 Task: Check the sale-to-list ratio of den in the last 1 year.
Action: Mouse moved to (1076, 243)
Screenshot: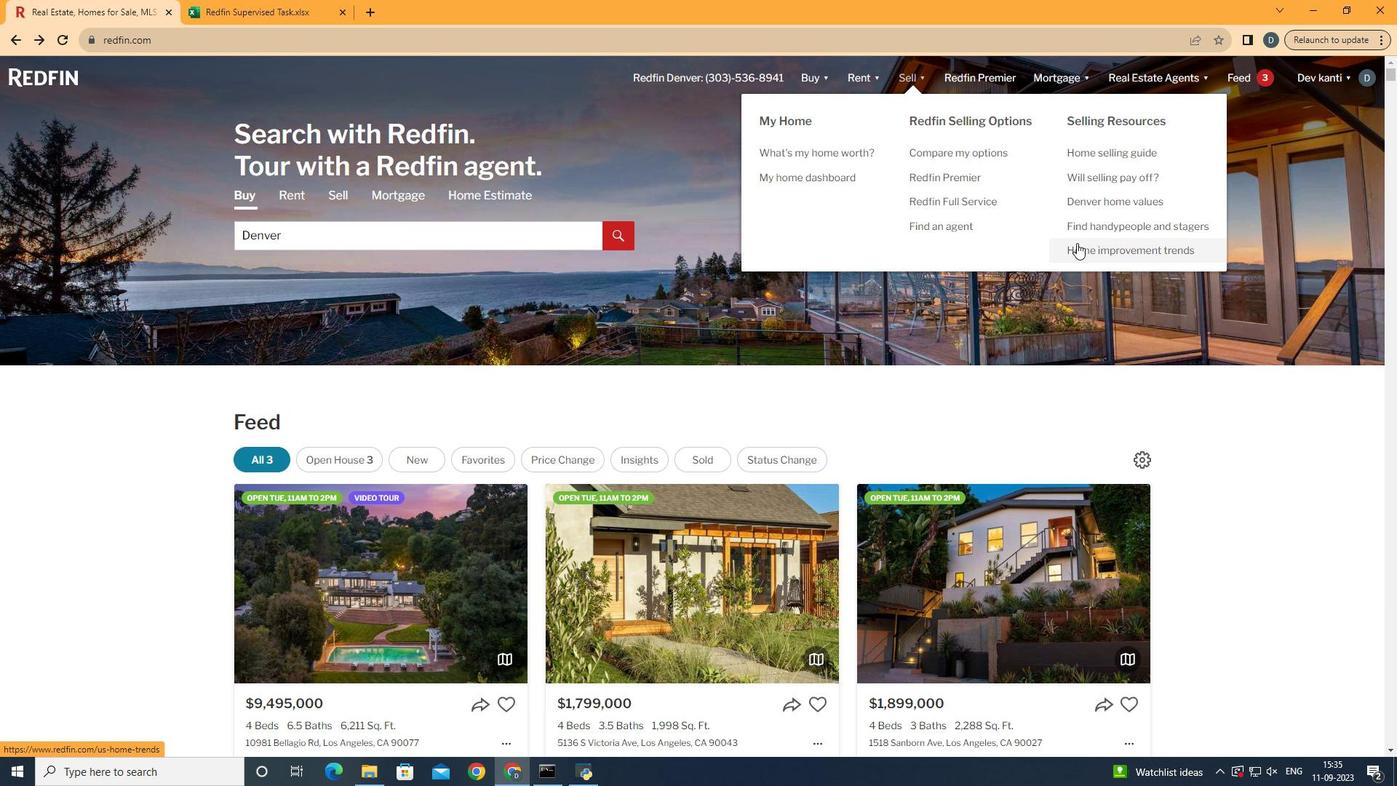 
Action: Mouse pressed left at (1076, 243)
Screenshot: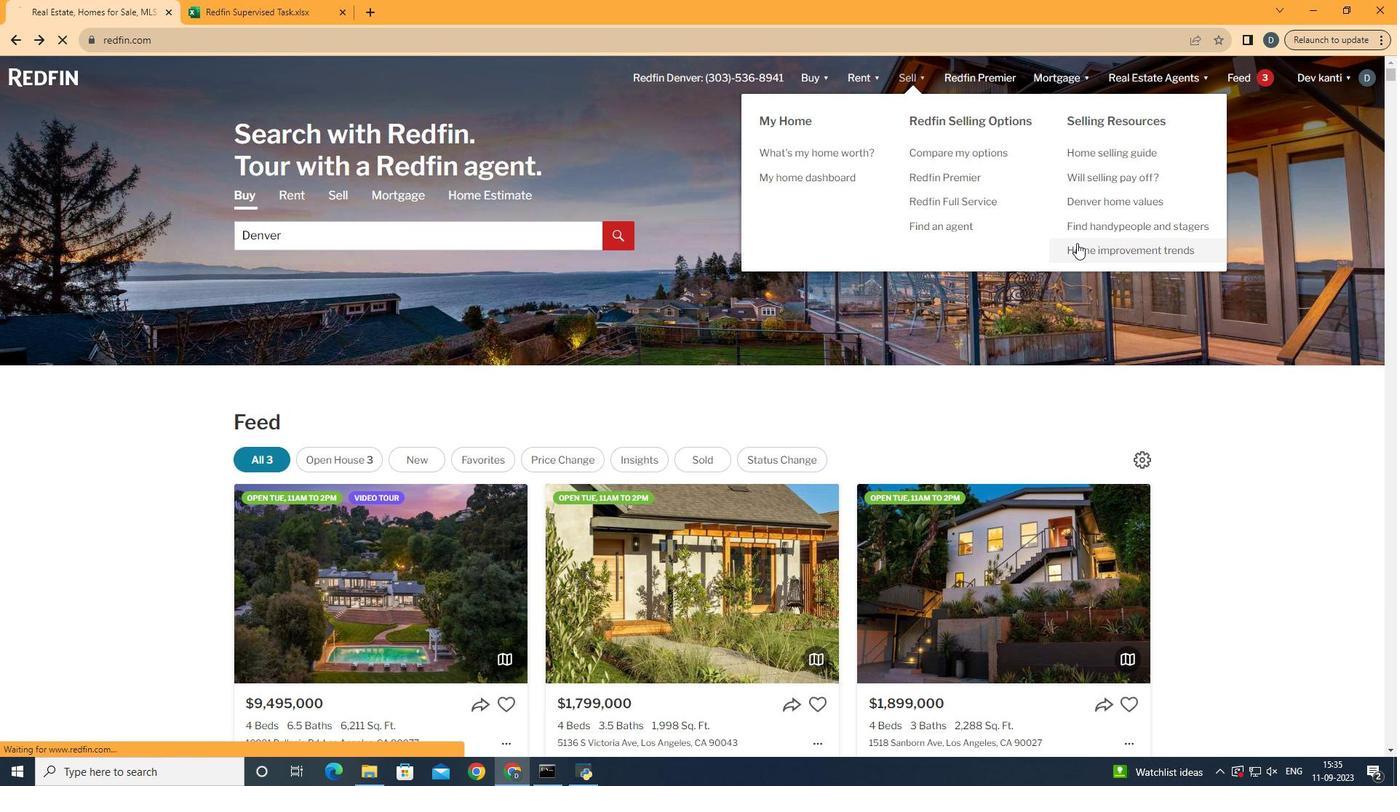 
Action: Mouse moved to (341, 271)
Screenshot: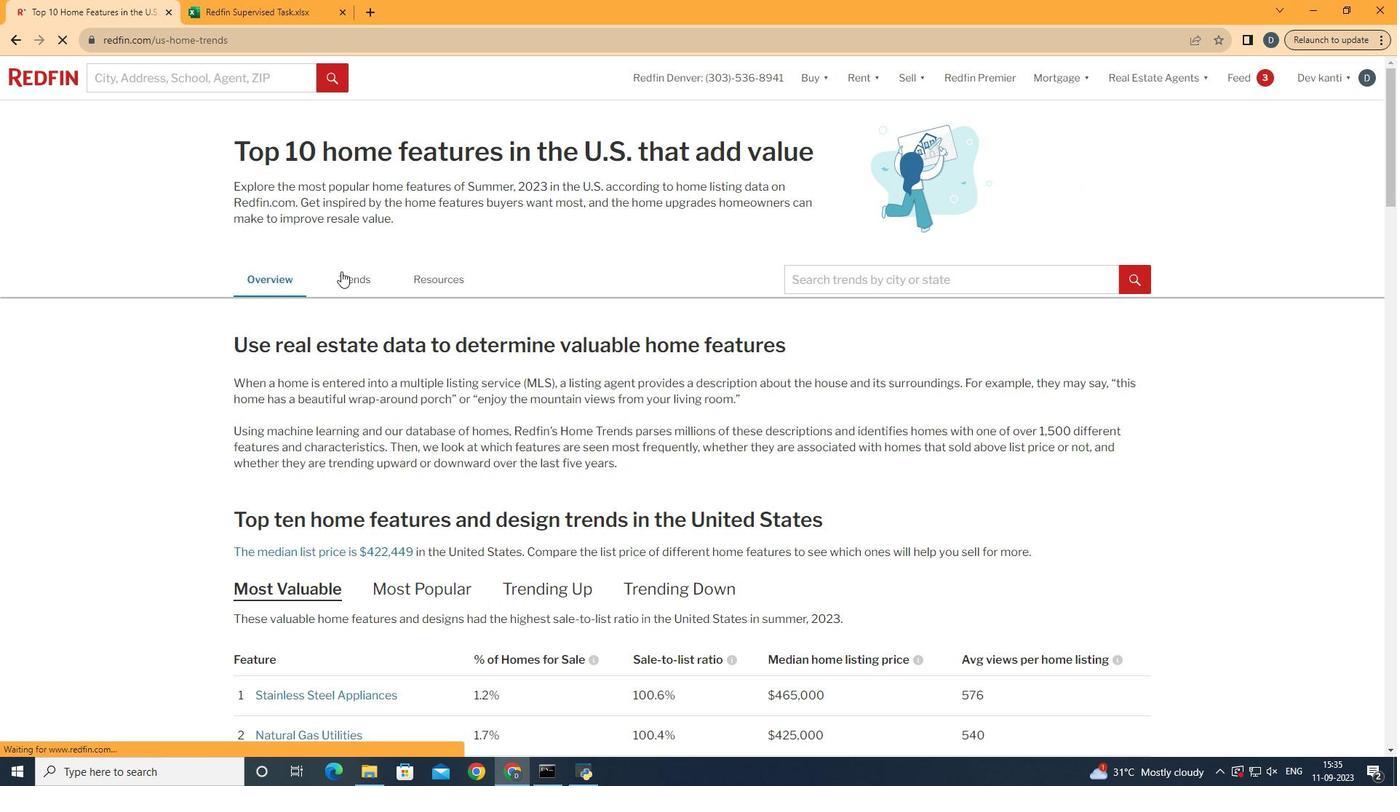 
Action: Mouse pressed left at (341, 271)
Screenshot: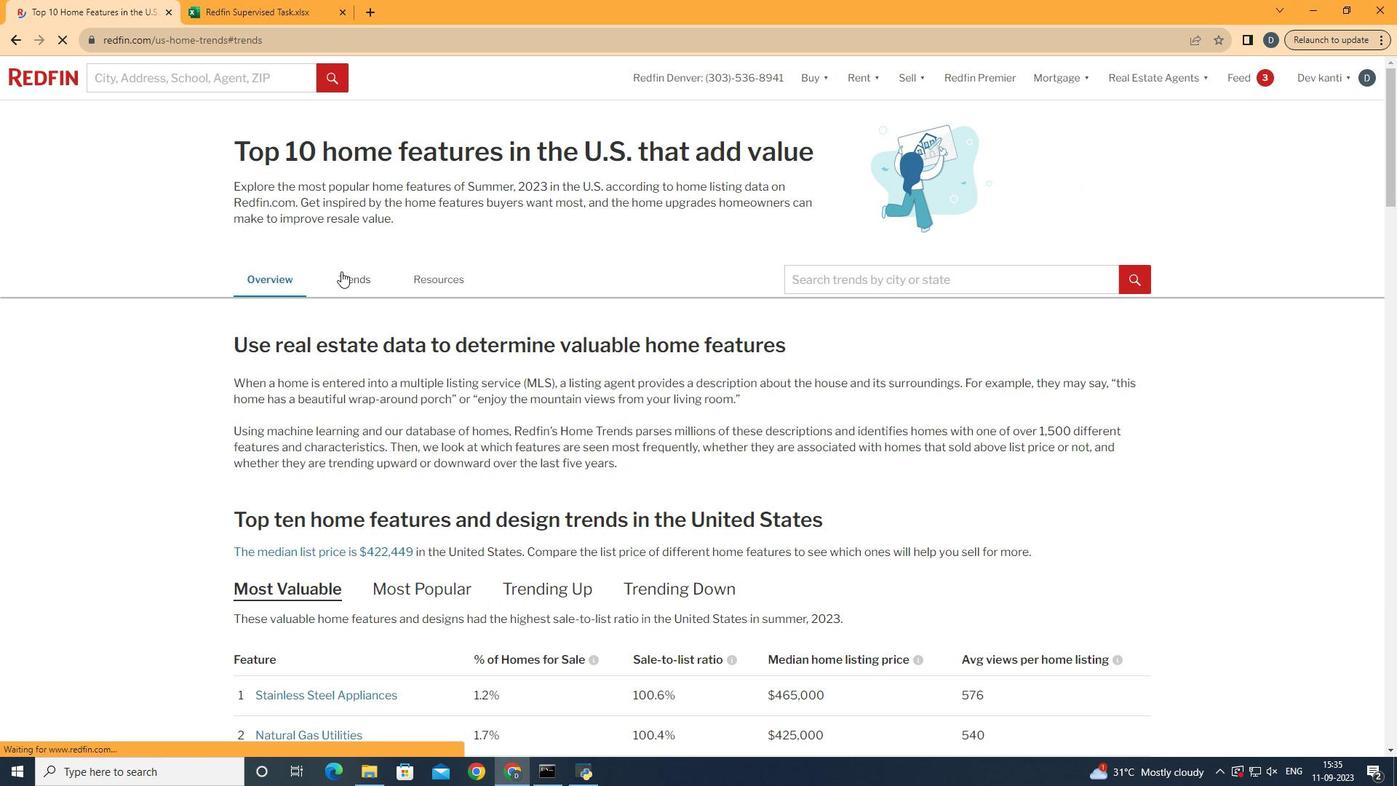 
Action: Mouse moved to (465, 347)
Screenshot: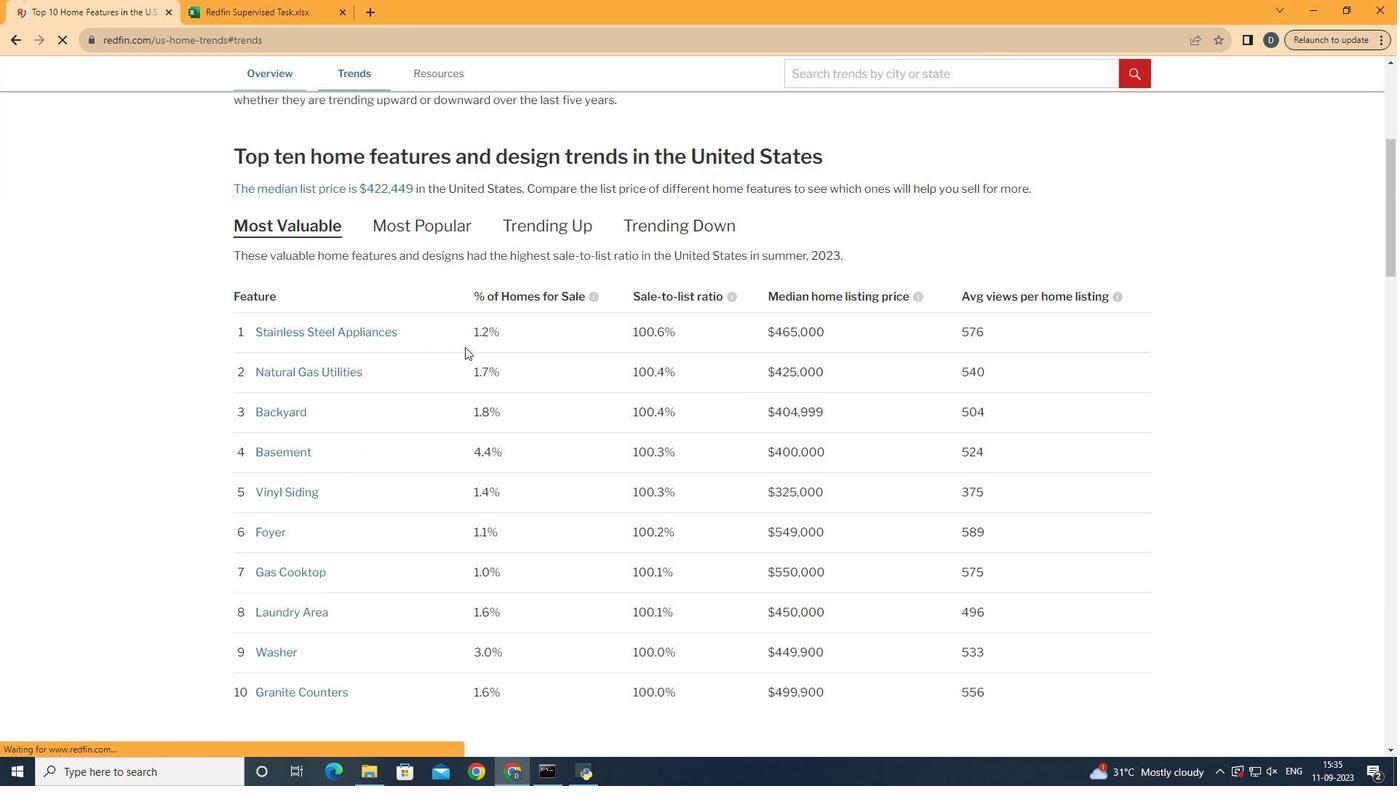 
Action: Mouse scrolled (465, 346) with delta (0, 0)
Screenshot: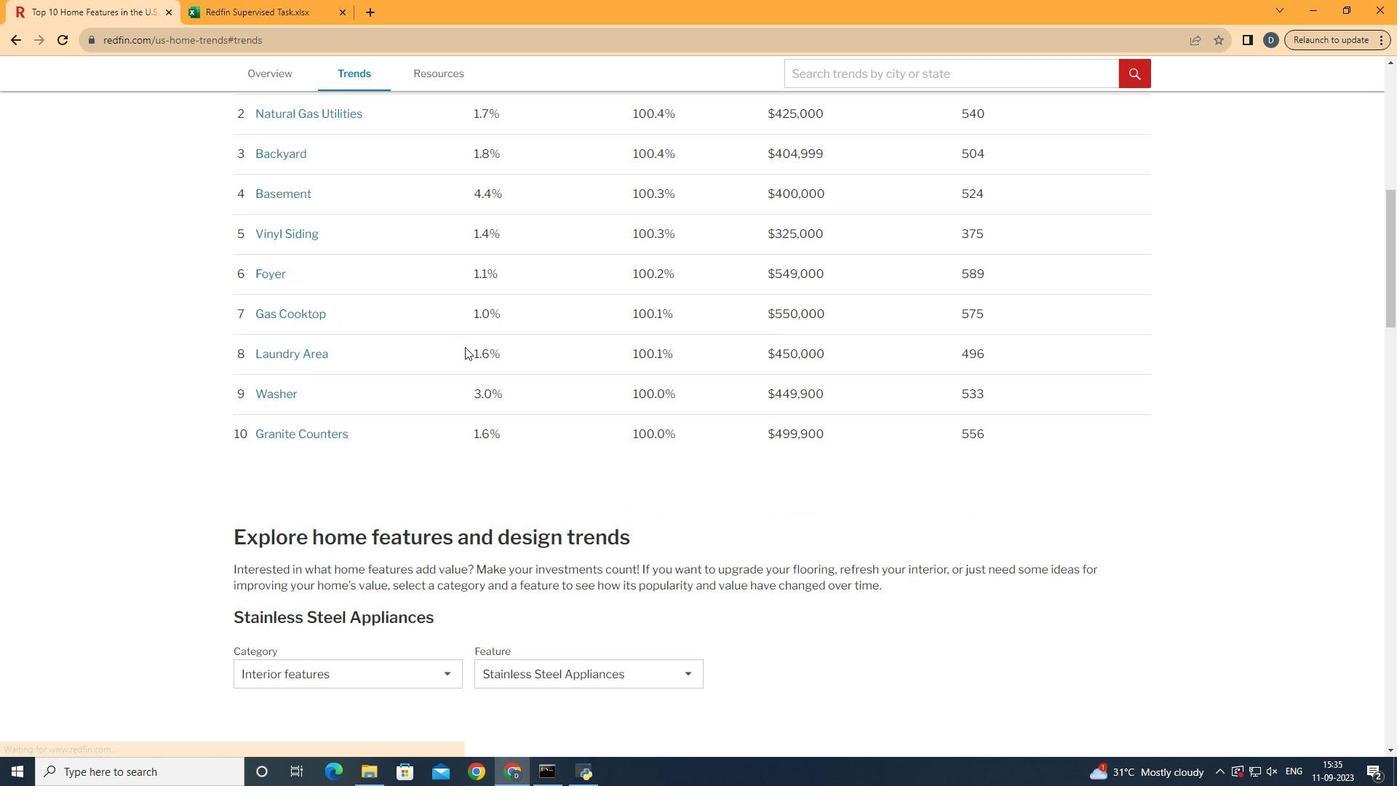 
Action: Mouse scrolled (465, 346) with delta (0, 0)
Screenshot: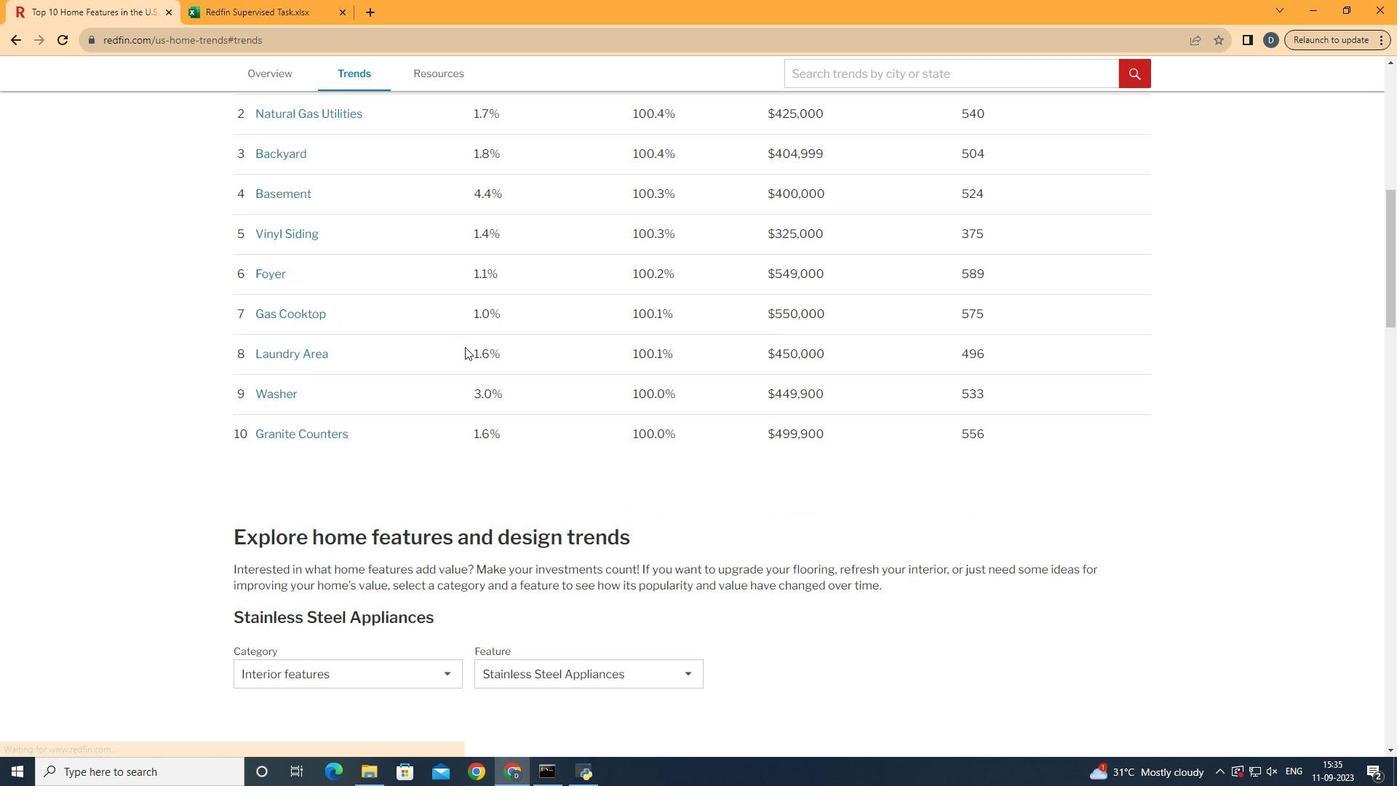 
Action: Mouse scrolled (465, 346) with delta (0, 0)
Screenshot: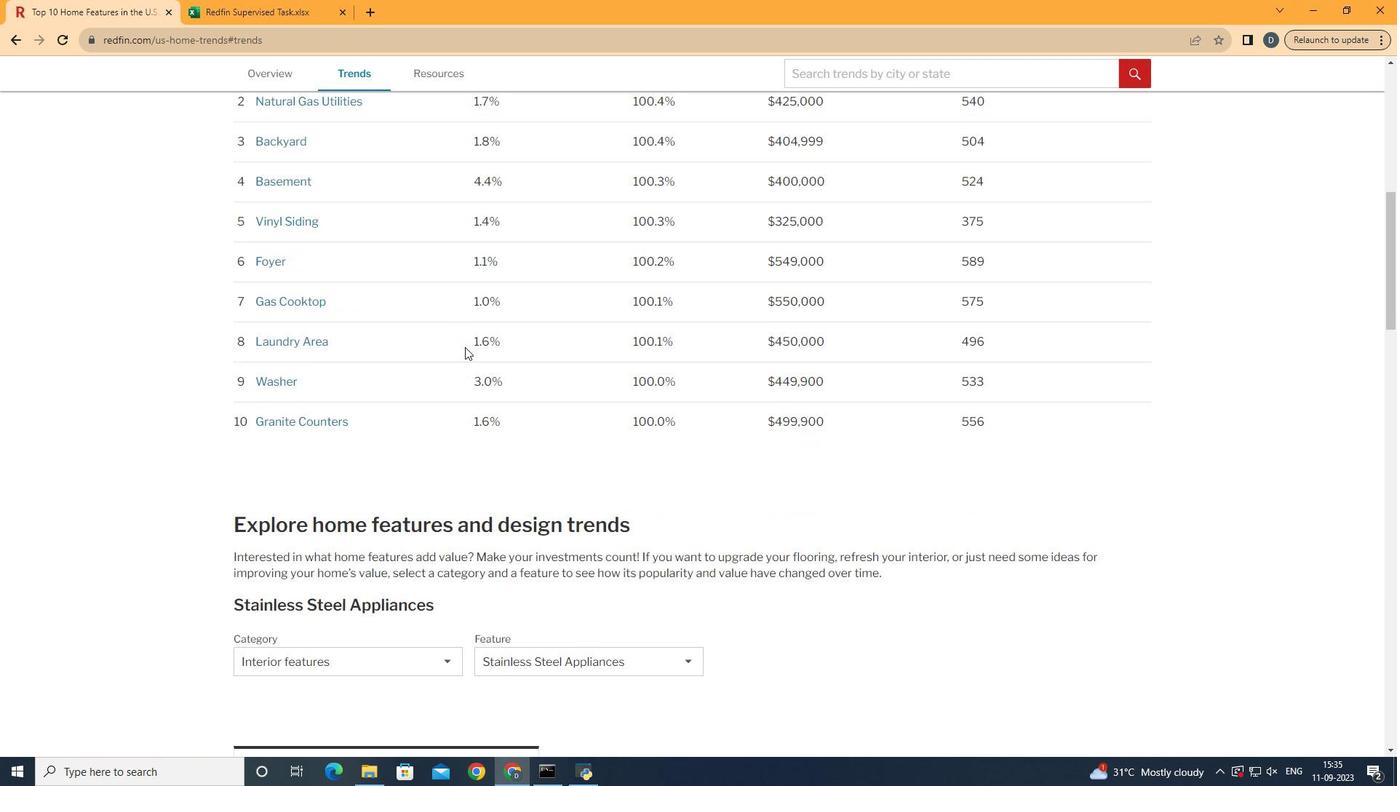 
Action: Mouse scrolled (465, 346) with delta (0, 0)
Screenshot: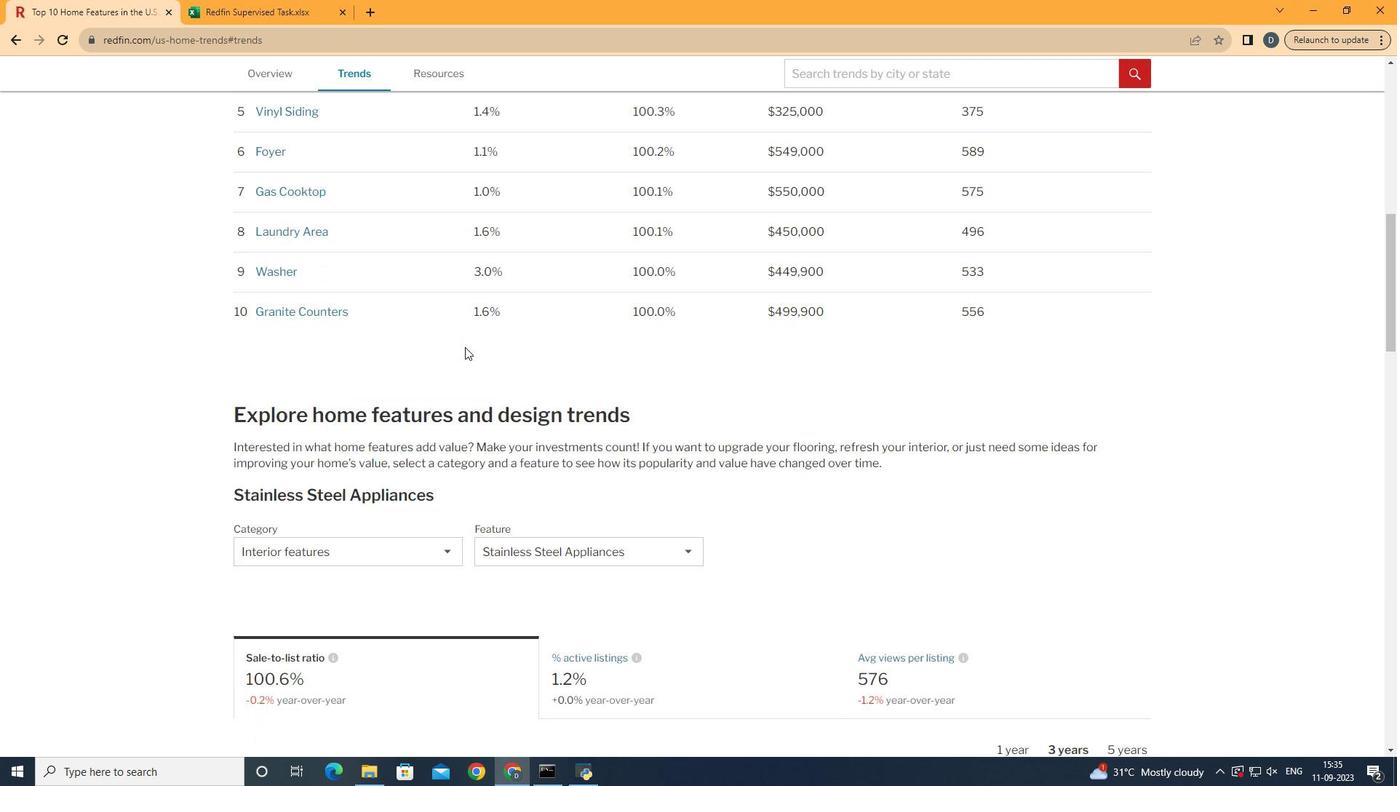 
Action: Mouse scrolled (465, 346) with delta (0, 0)
Screenshot: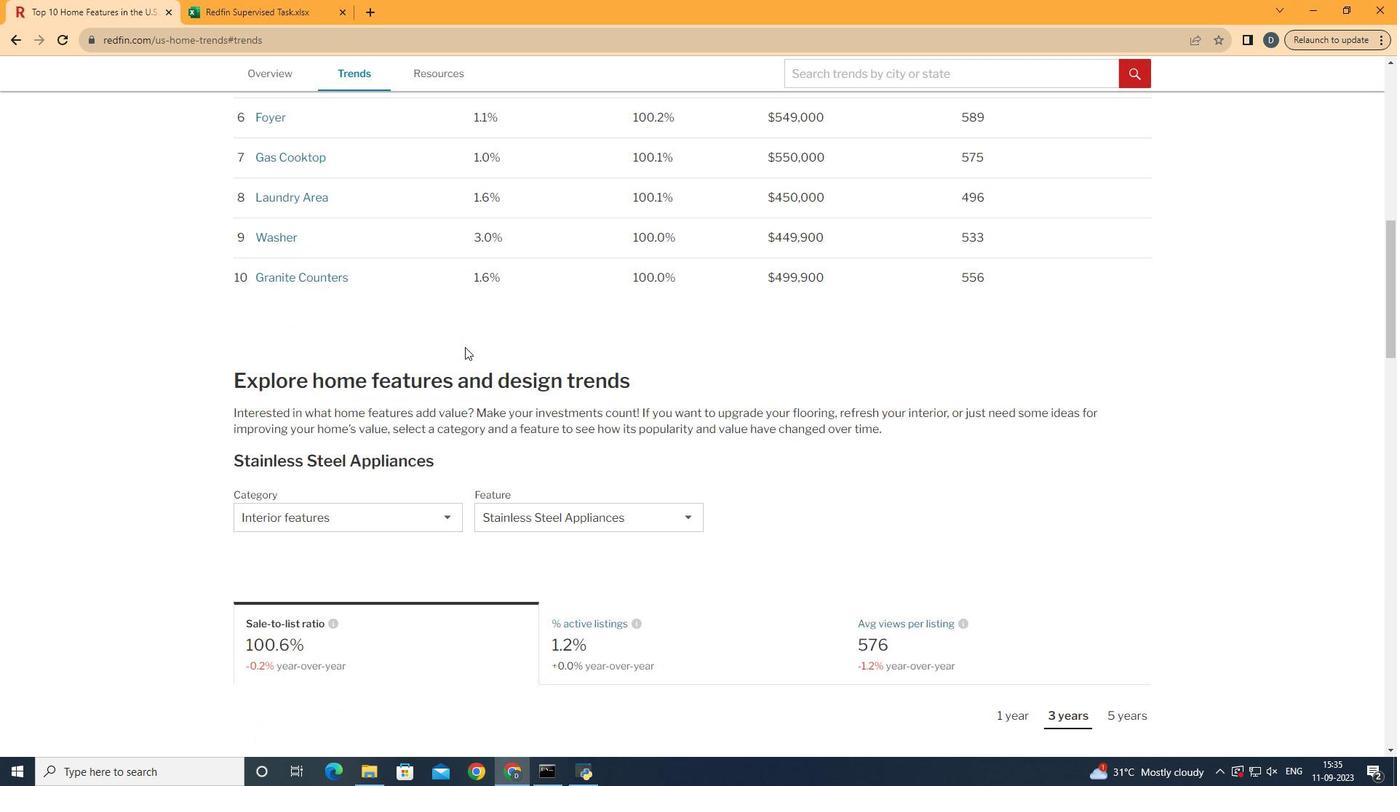 
Action: Mouse scrolled (465, 346) with delta (0, 0)
Screenshot: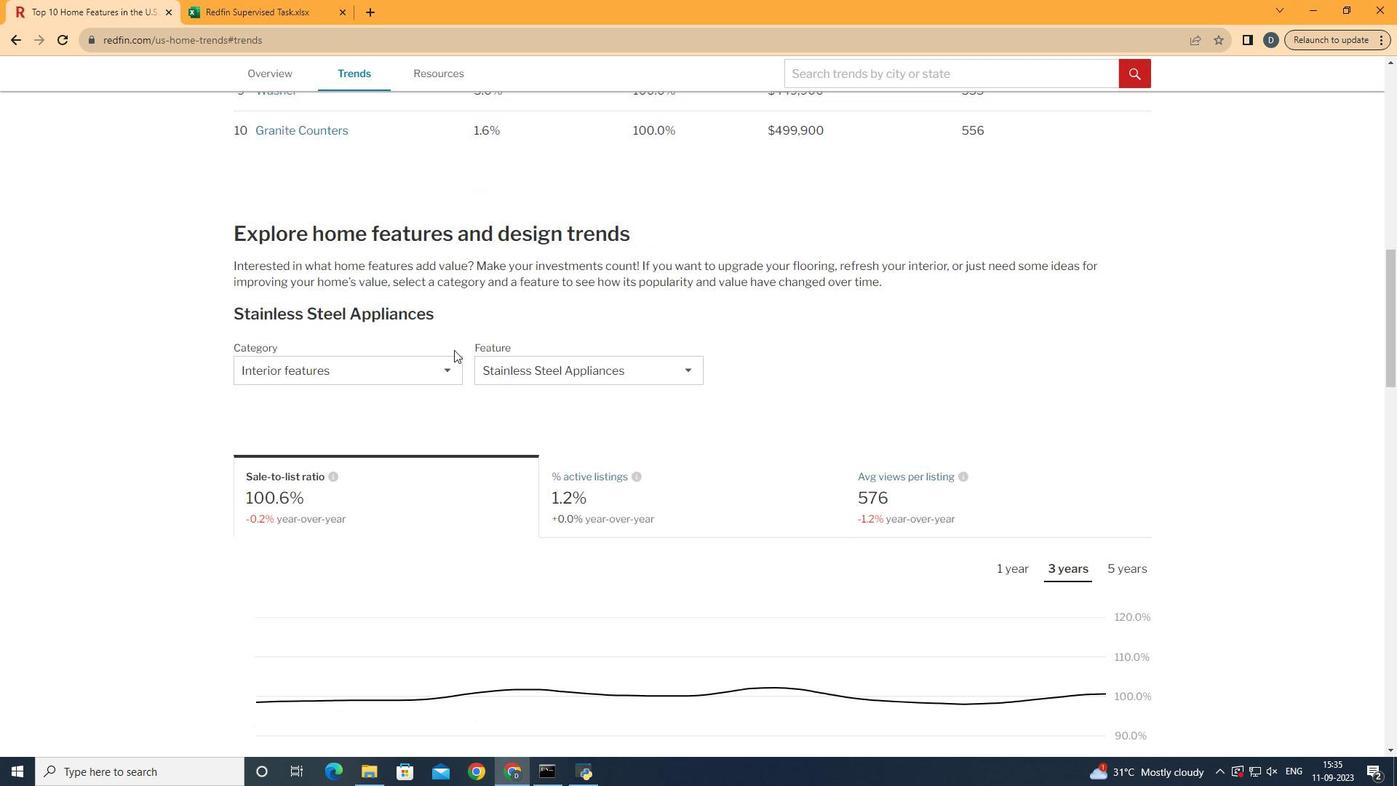 
Action: Mouse scrolled (465, 346) with delta (0, 0)
Screenshot: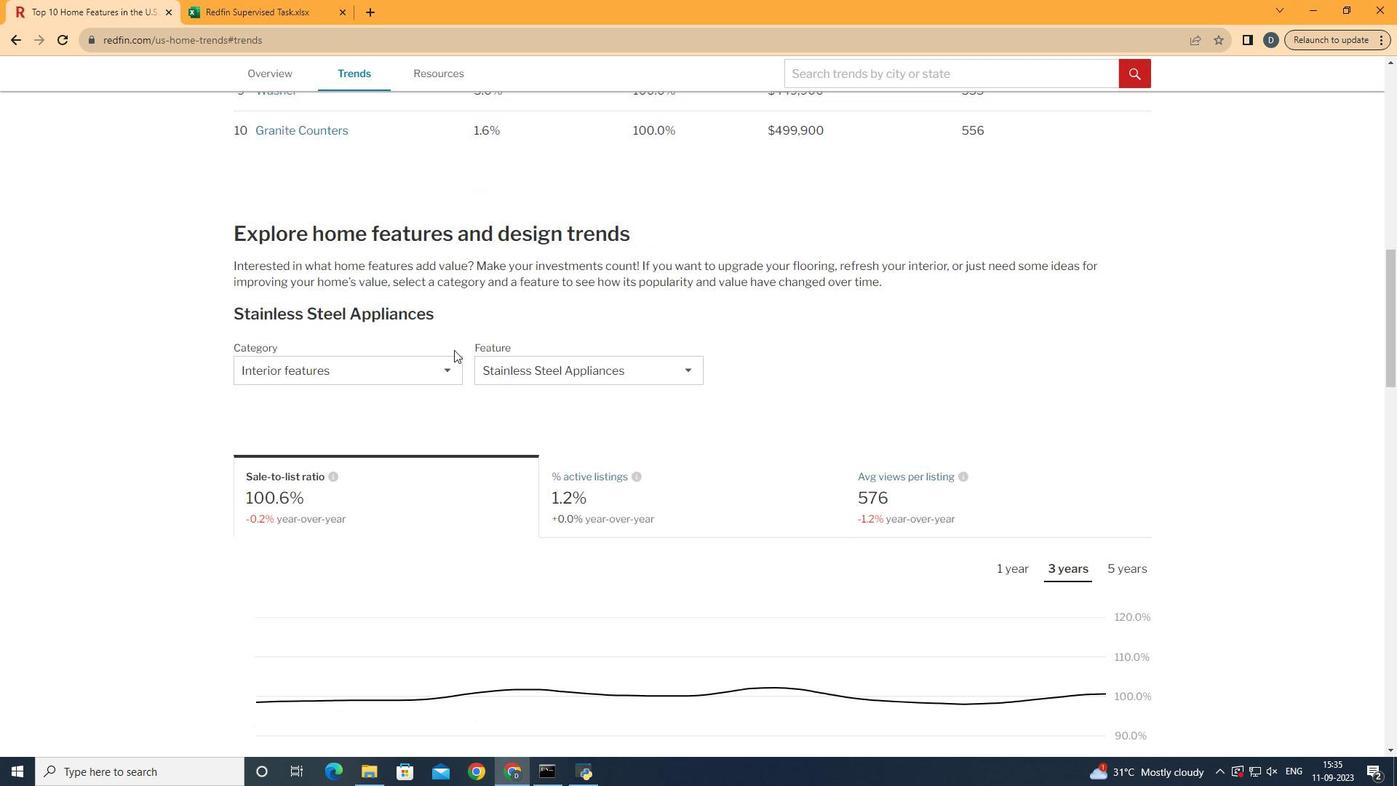 
Action: Mouse moved to (409, 376)
Screenshot: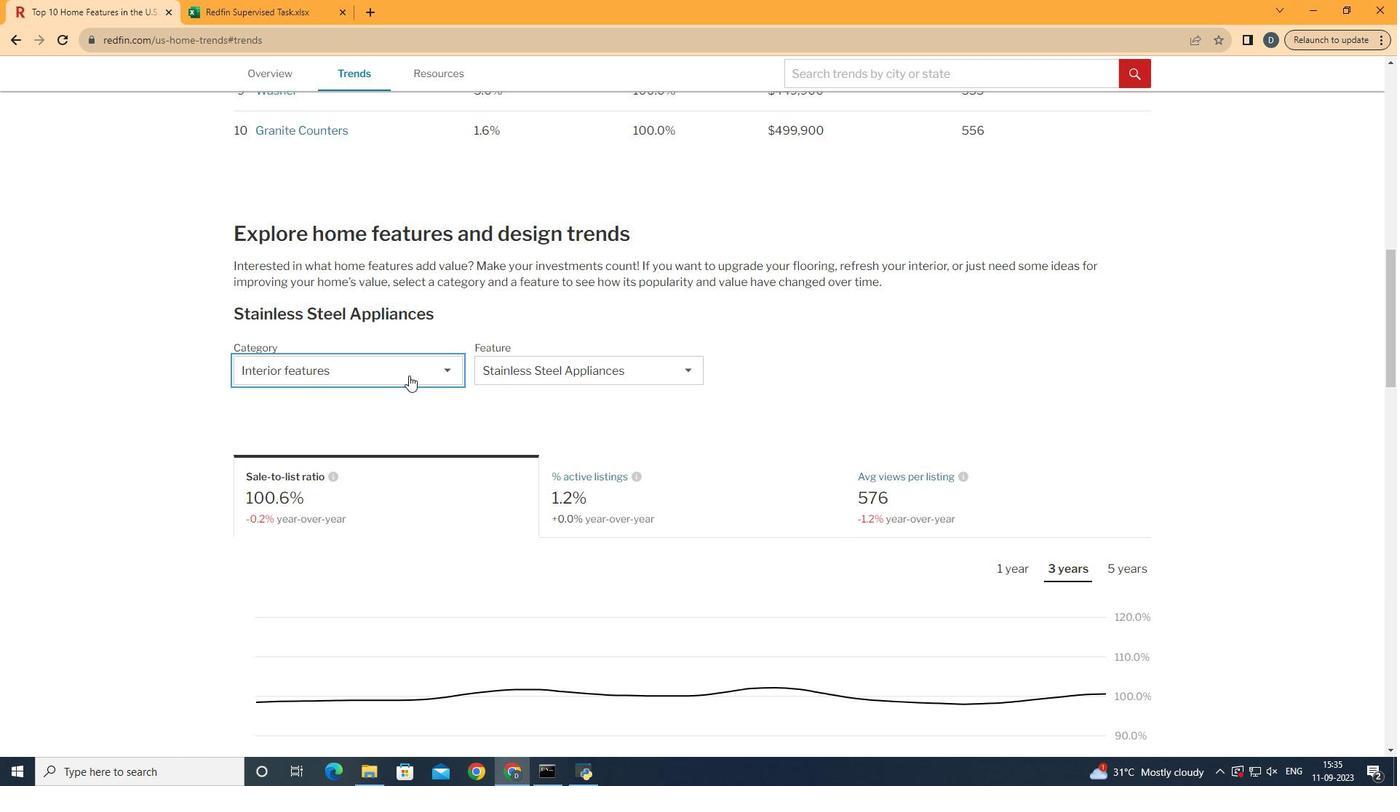 
Action: Mouse pressed left at (409, 376)
Screenshot: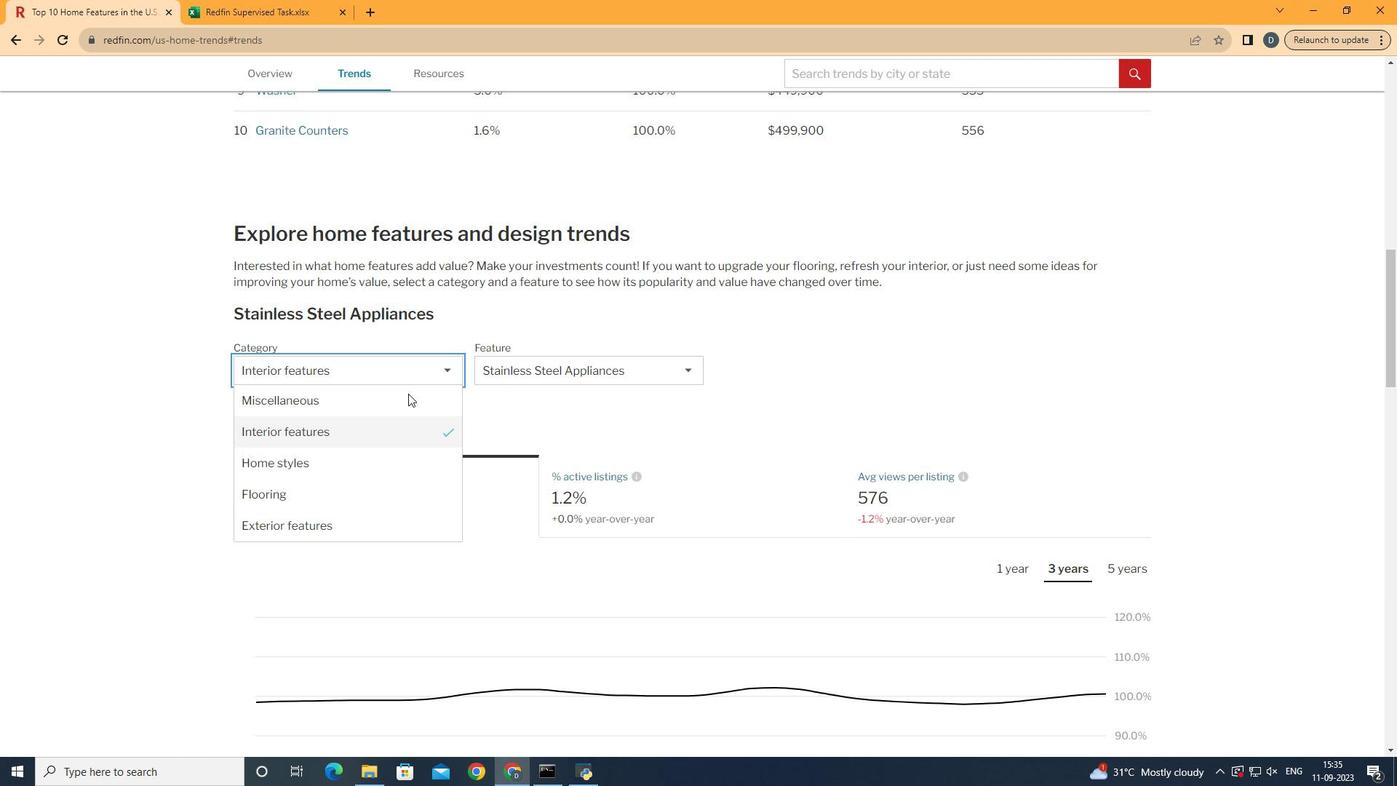 
Action: Mouse moved to (408, 421)
Screenshot: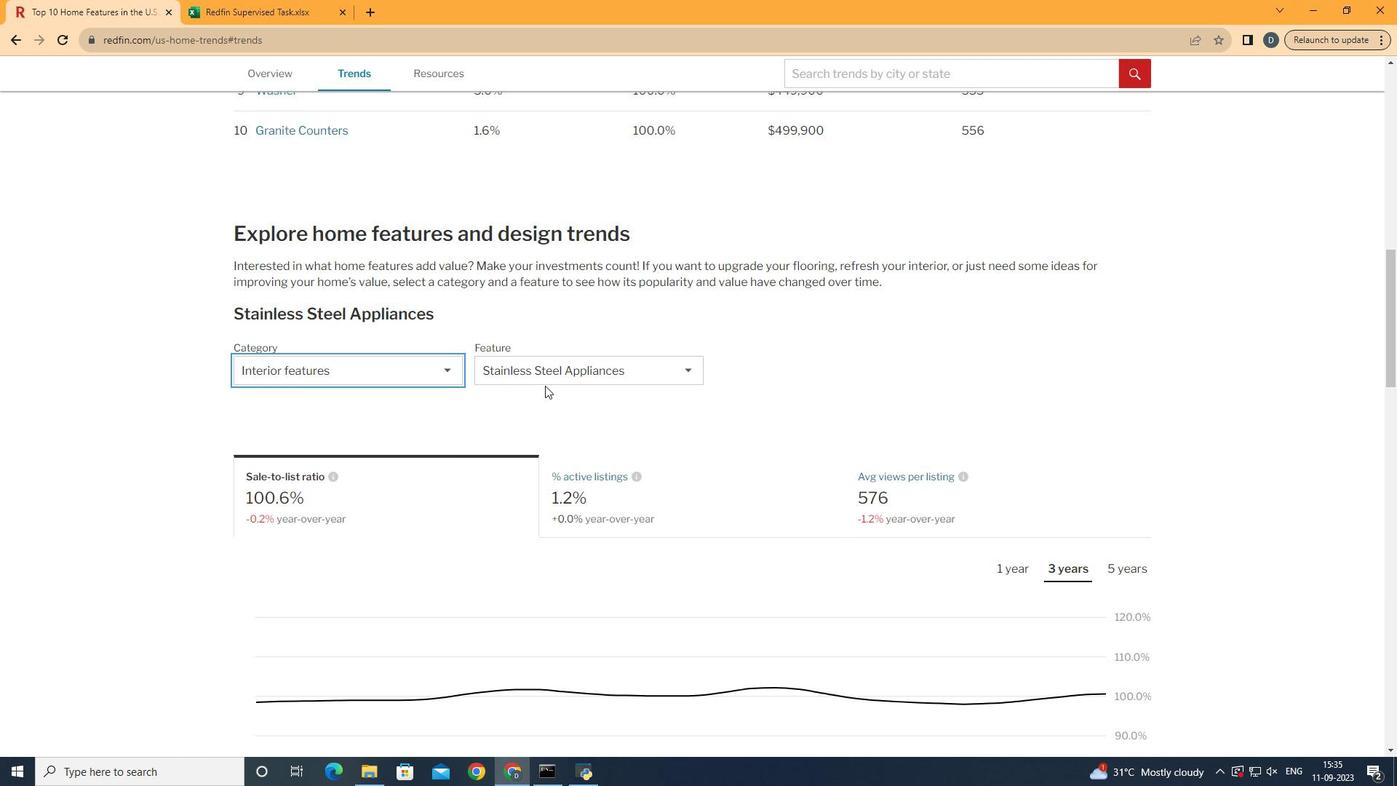 
Action: Mouse pressed left at (408, 421)
Screenshot: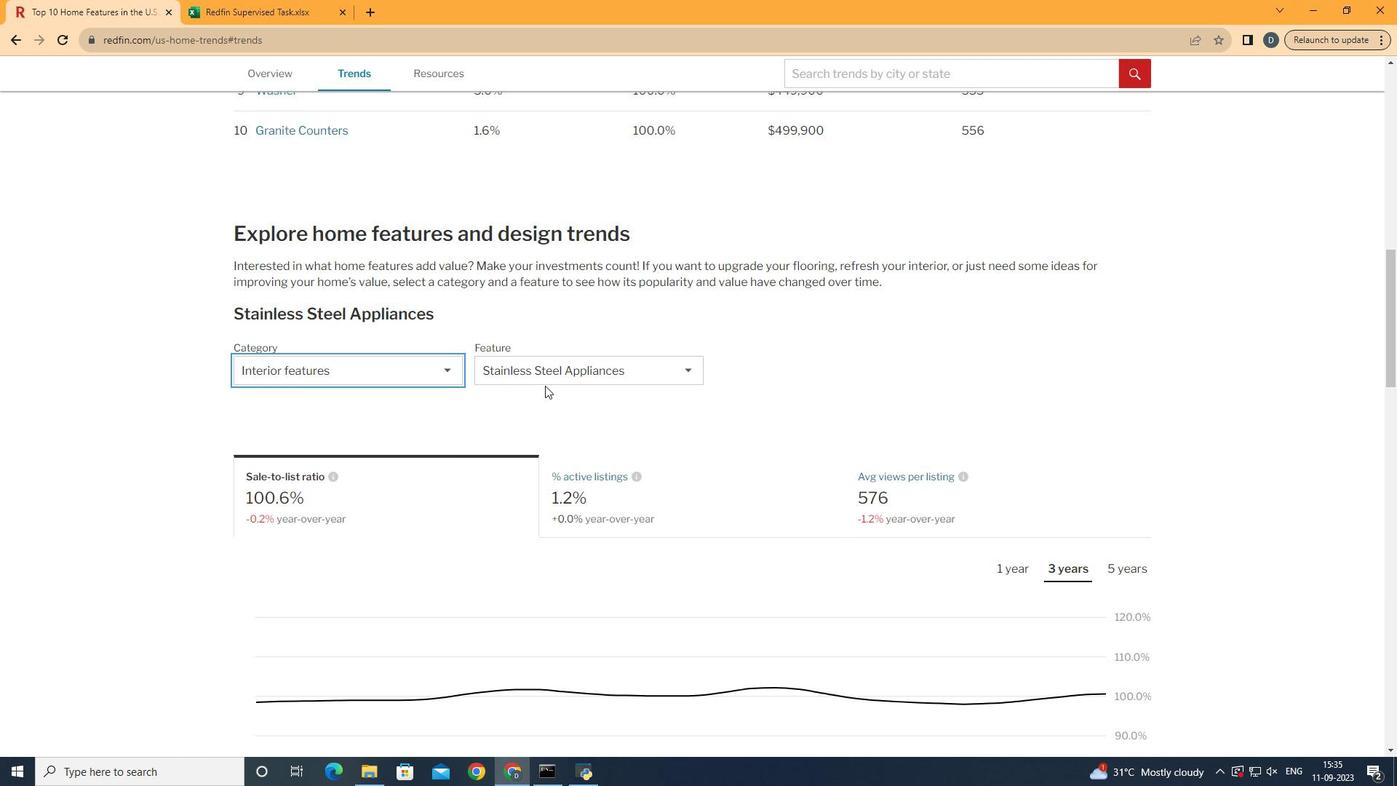 
Action: Mouse moved to (567, 376)
Screenshot: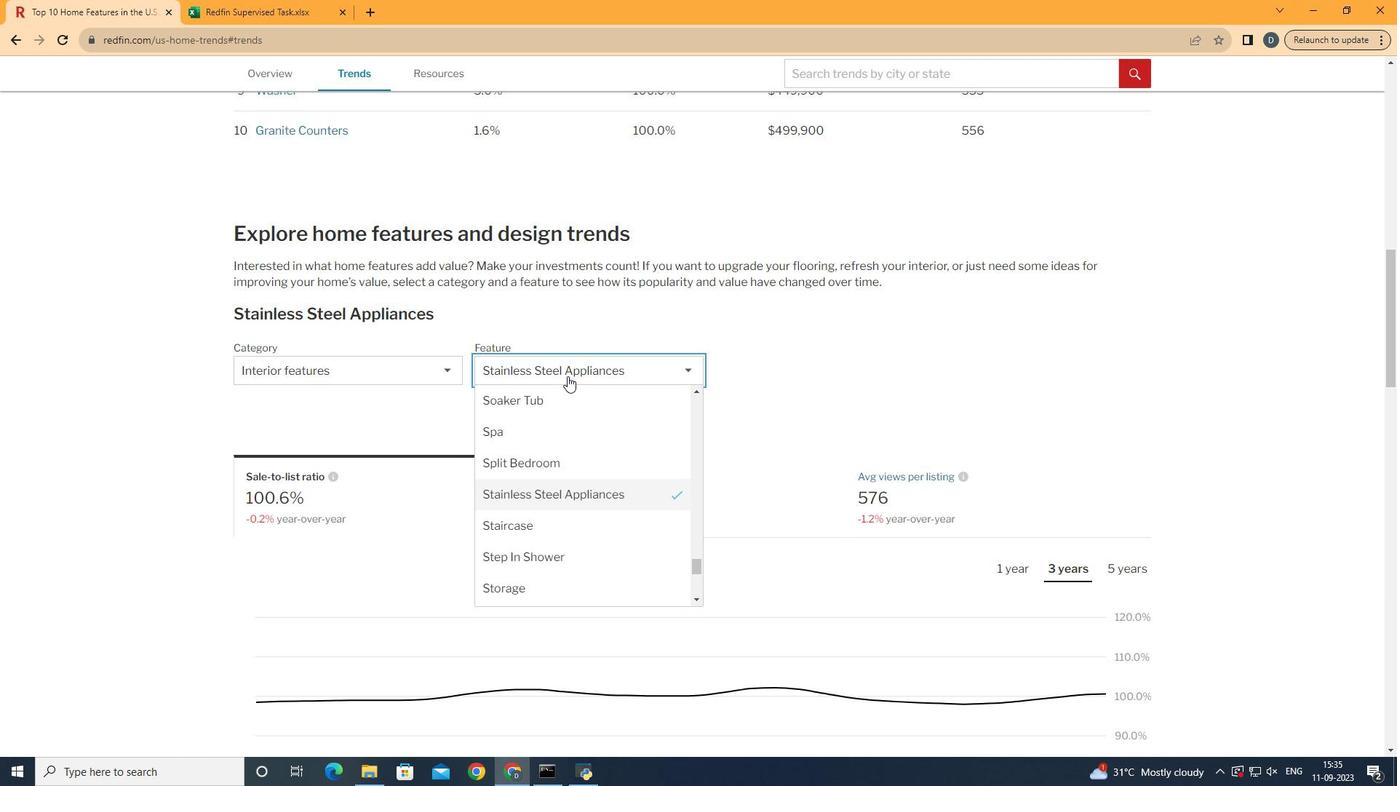 
Action: Mouse pressed left at (567, 376)
Screenshot: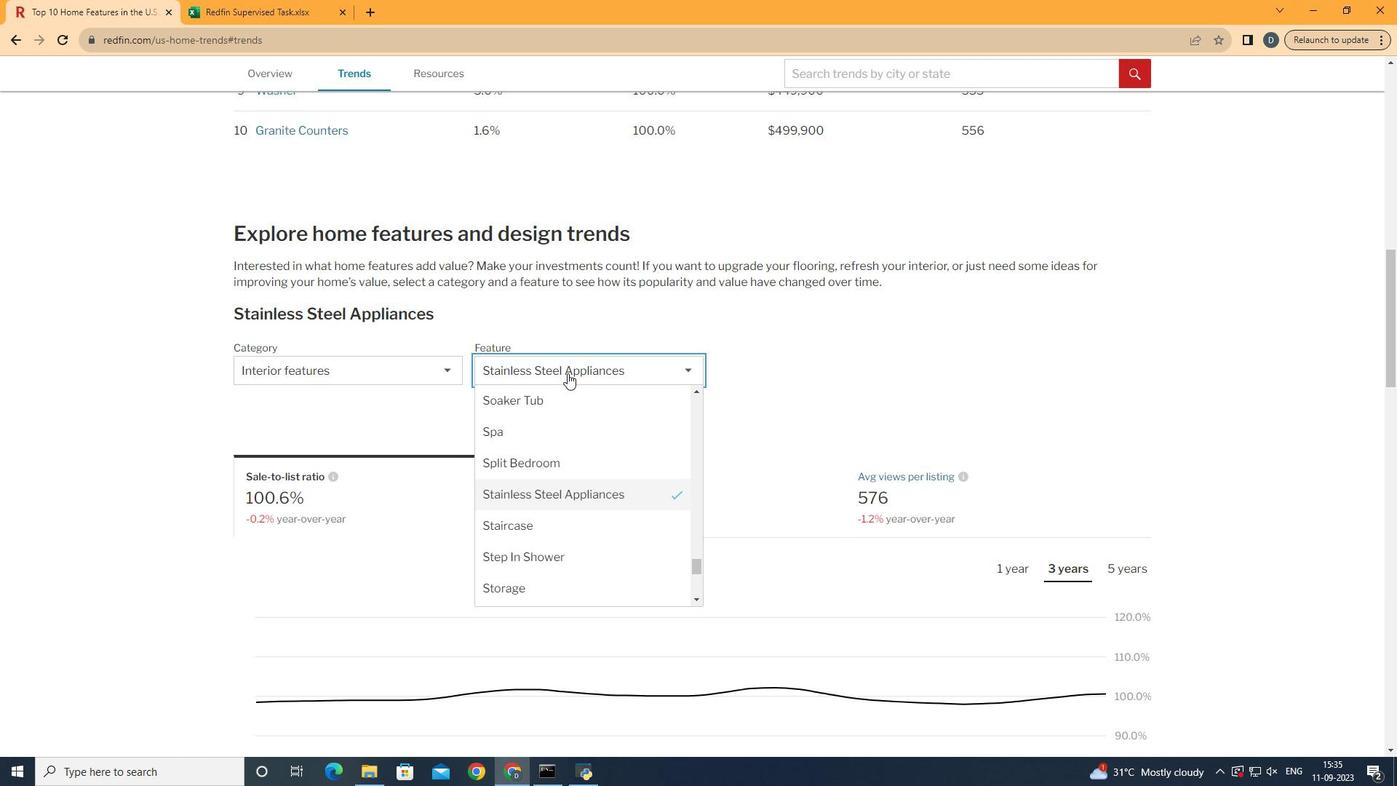 
Action: Mouse moved to (609, 469)
Screenshot: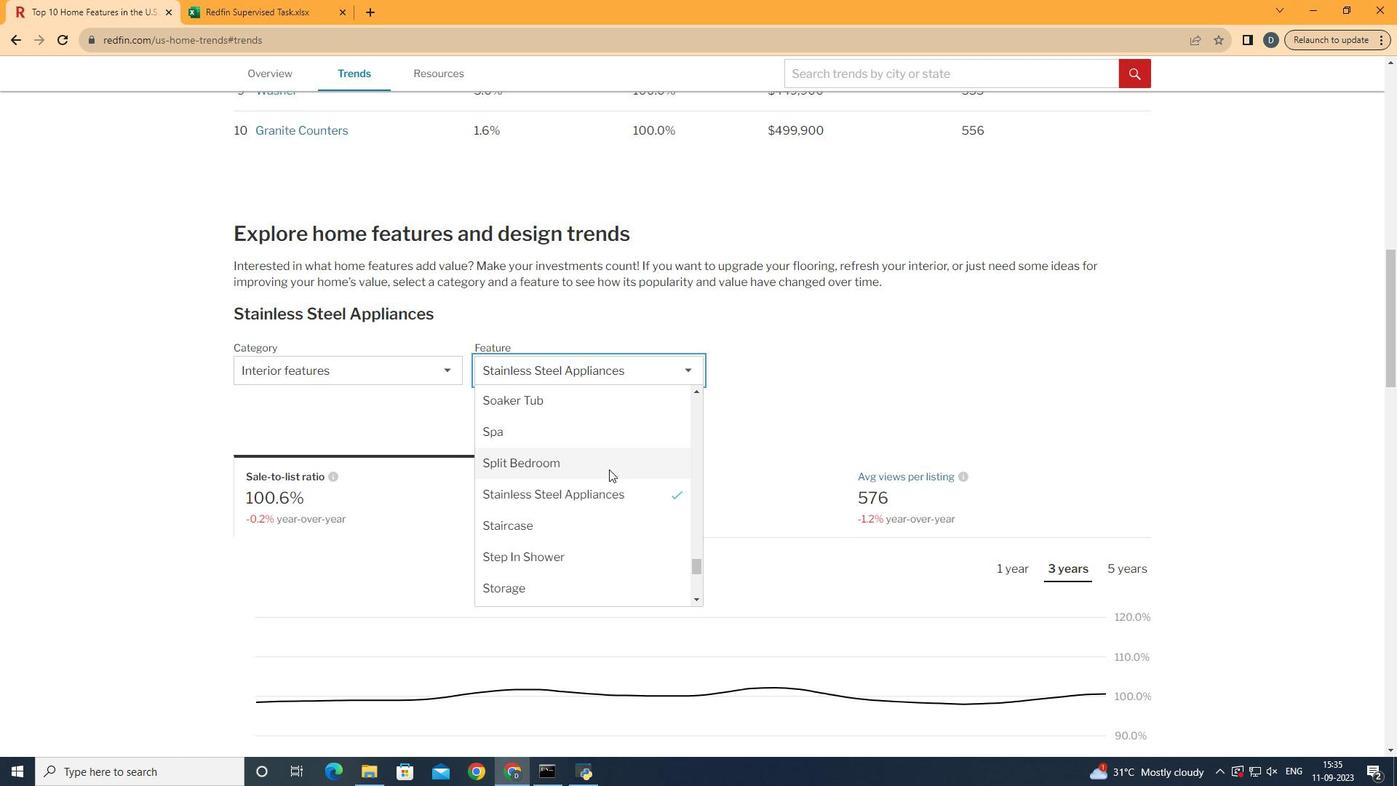 
Action: Mouse scrolled (609, 470) with delta (0, 0)
Screenshot: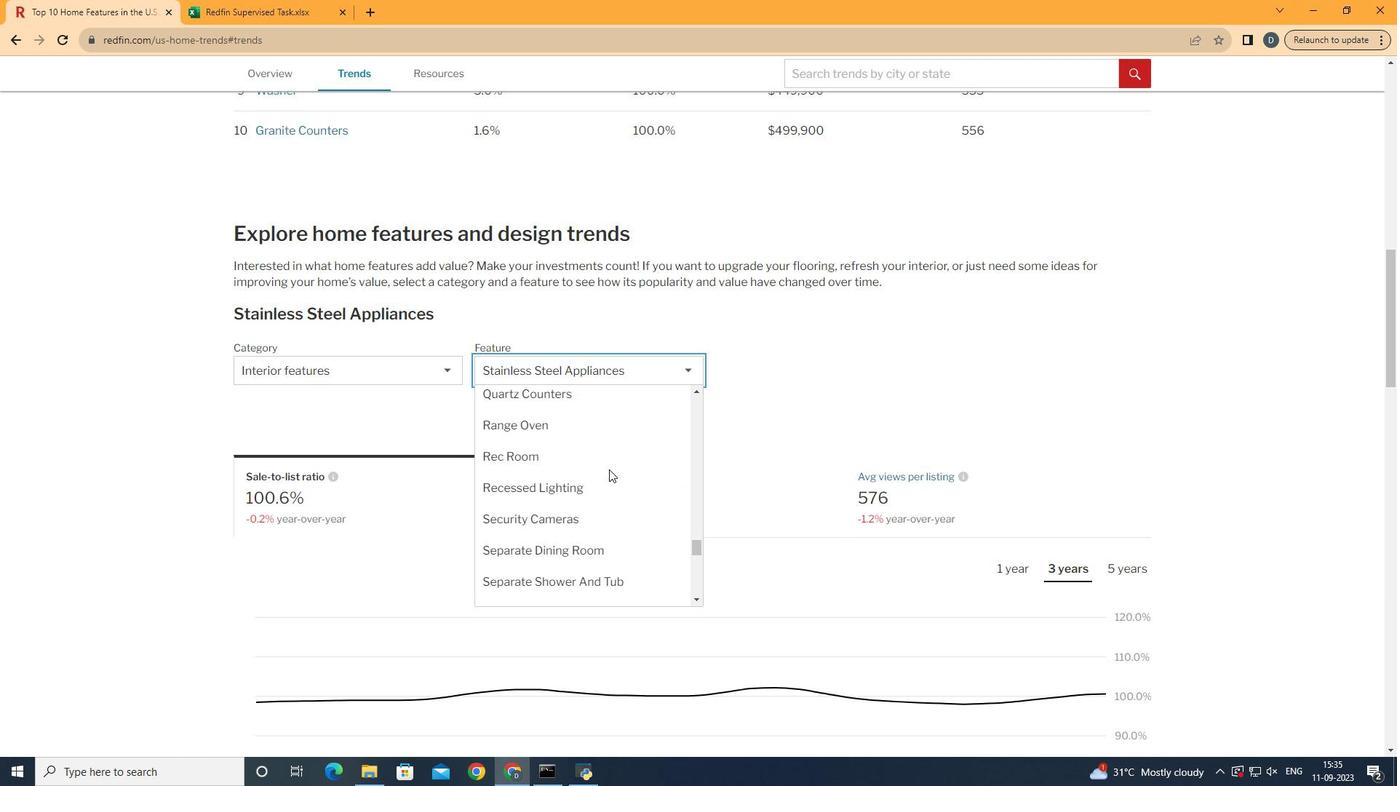 
Action: Mouse scrolled (609, 470) with delta (0, 0)
Screenshot: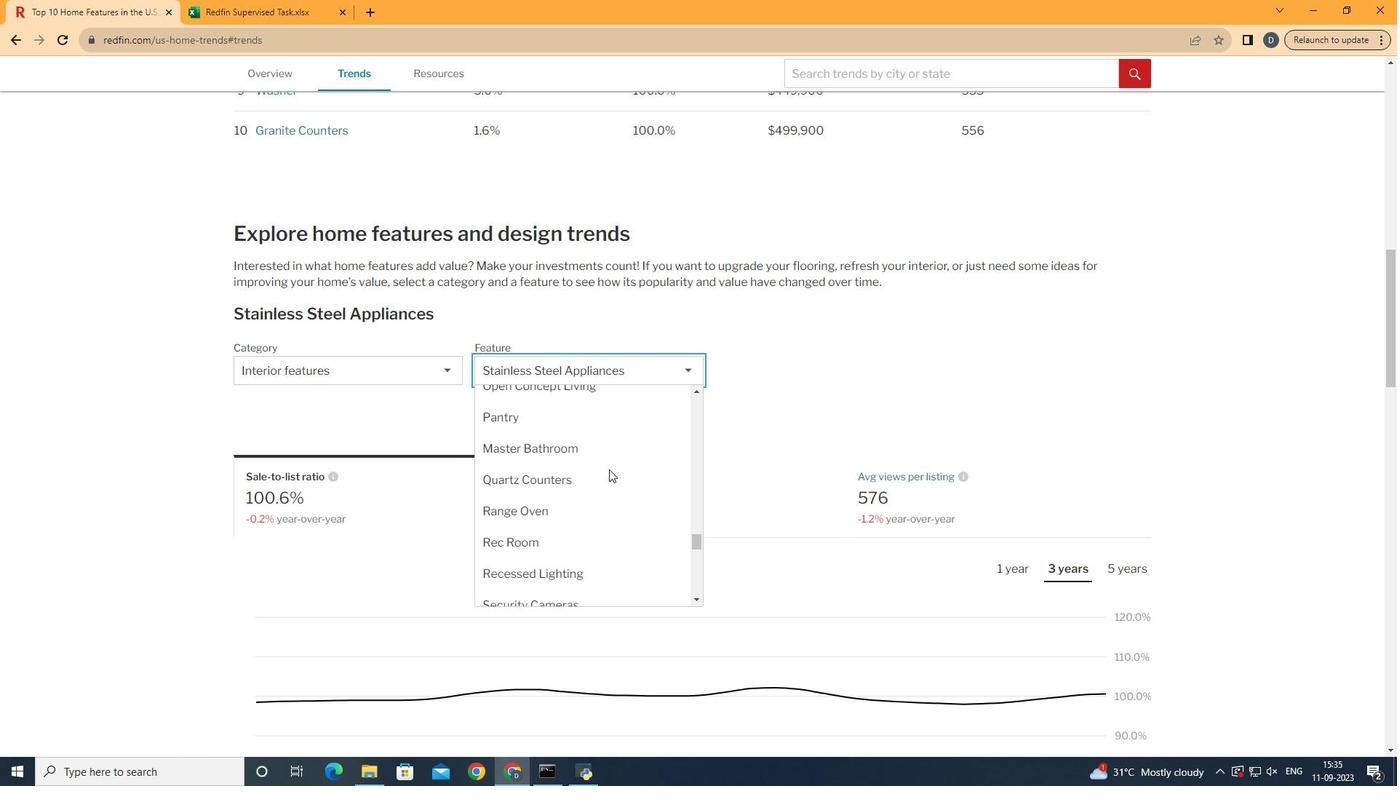 
Action: Mouse scrolled (609, 470) with delta (0, 0)
Screenshot: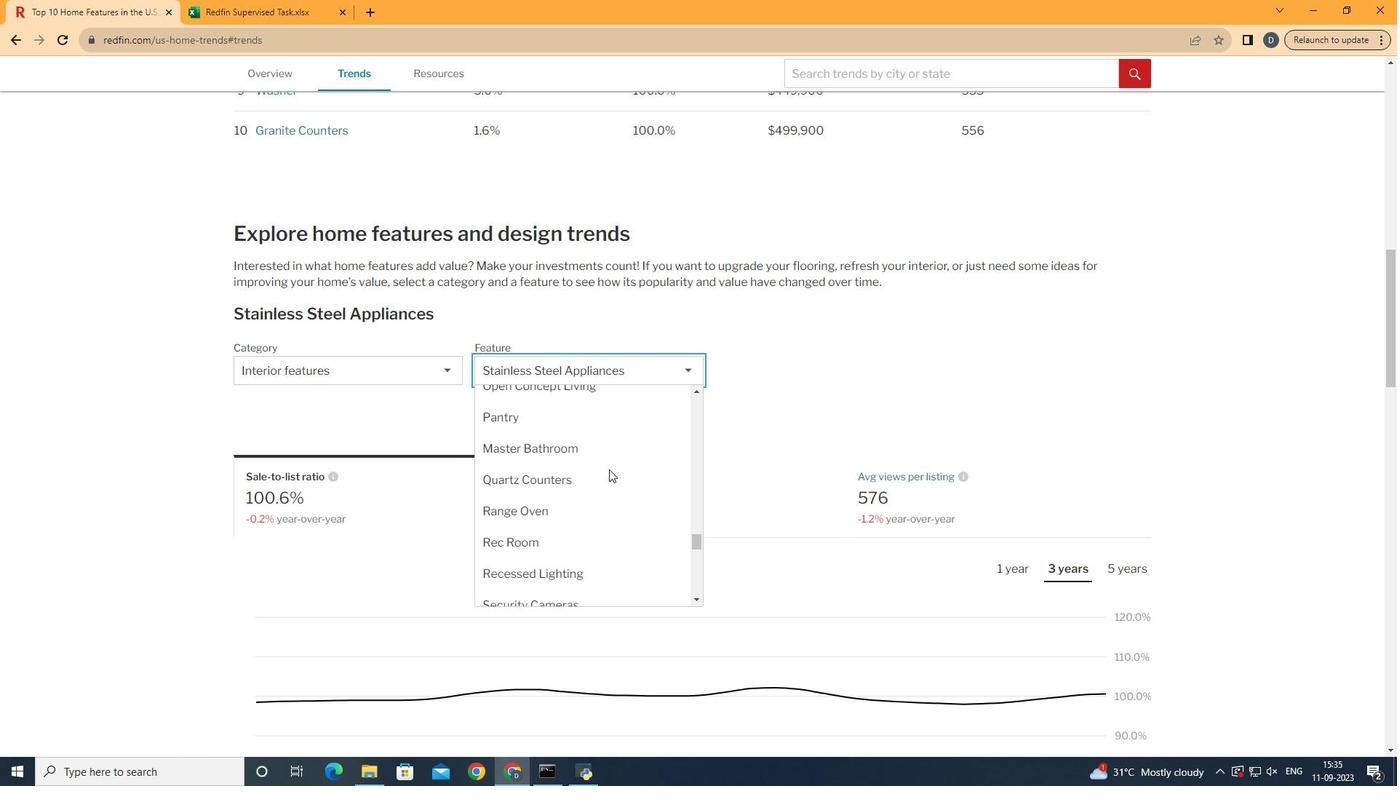
Action: Mouse scrolled (609, 470) with delta (0, 0)
Screenshot: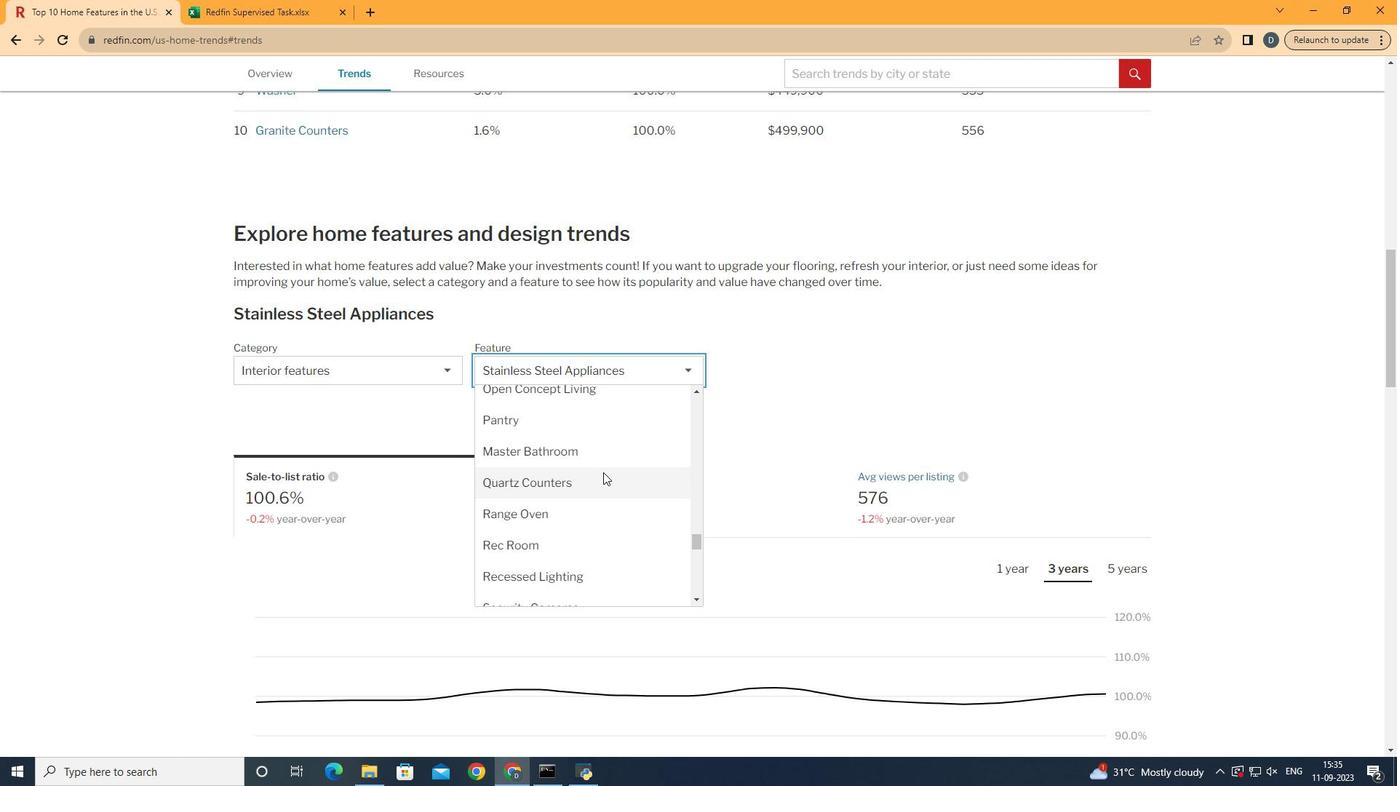 
Action: Mouse scrolled (609, 470) with delta (0, 0)
Screenshot: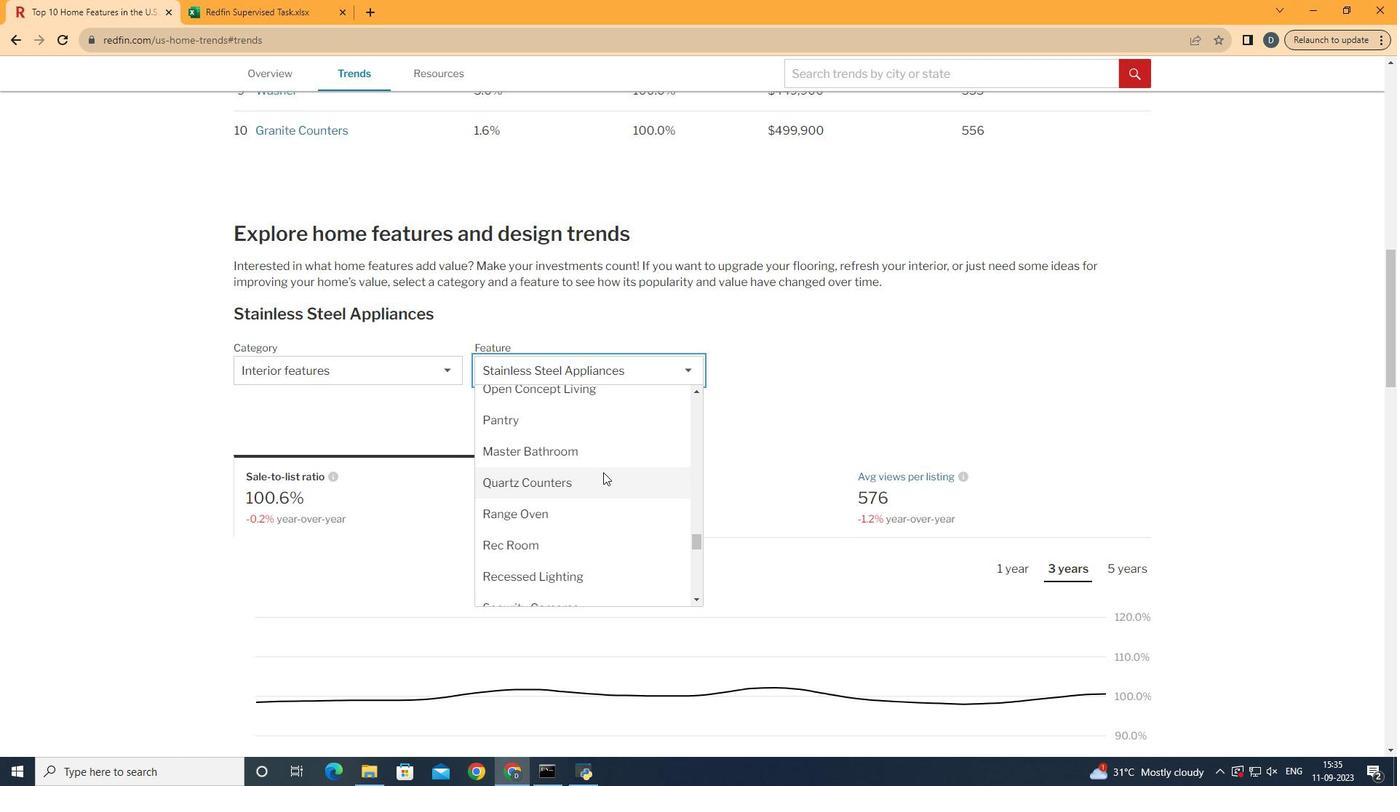 
Action: Mouse moved to (603, 472)
Screenshot: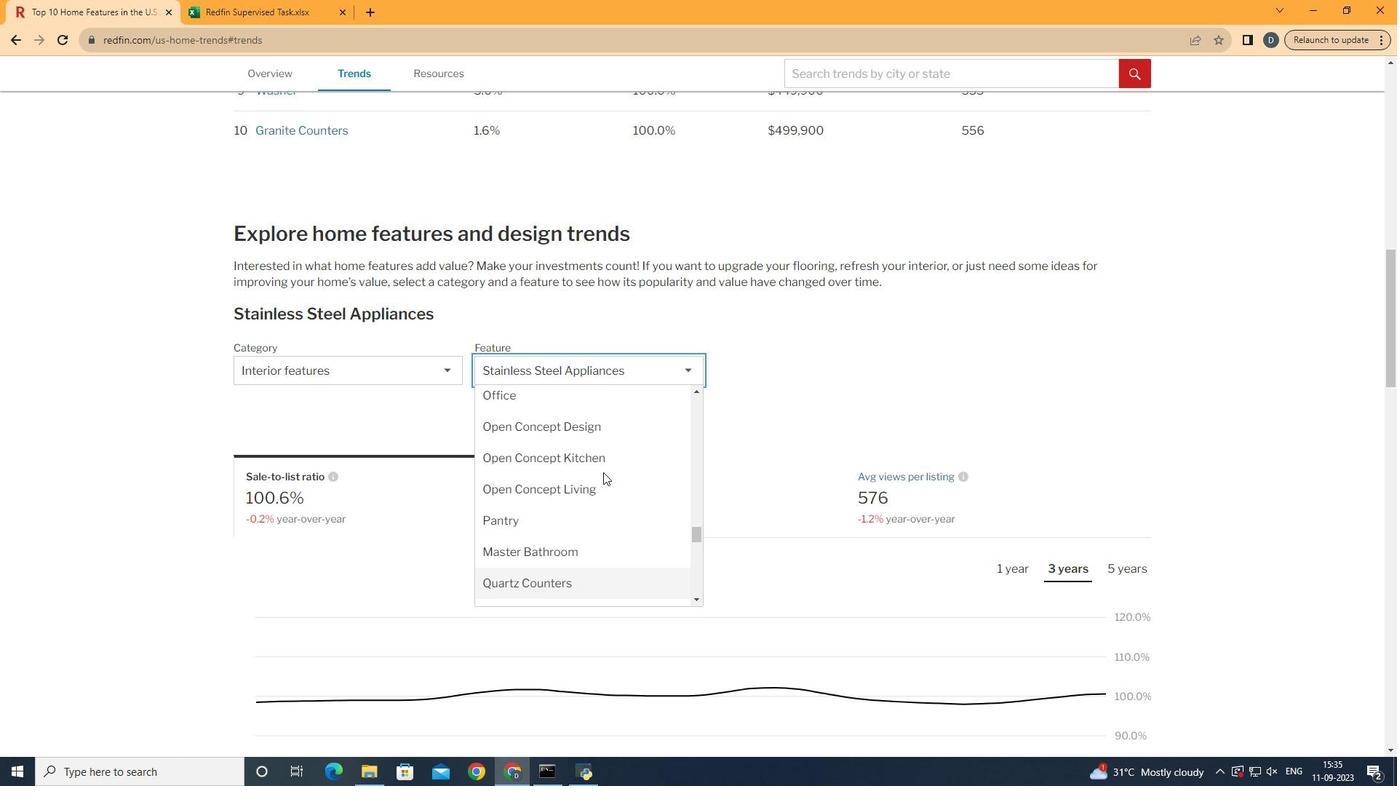 
Action: Mouse scrolled (603, 473) with delta (0, 0)
Screenshot: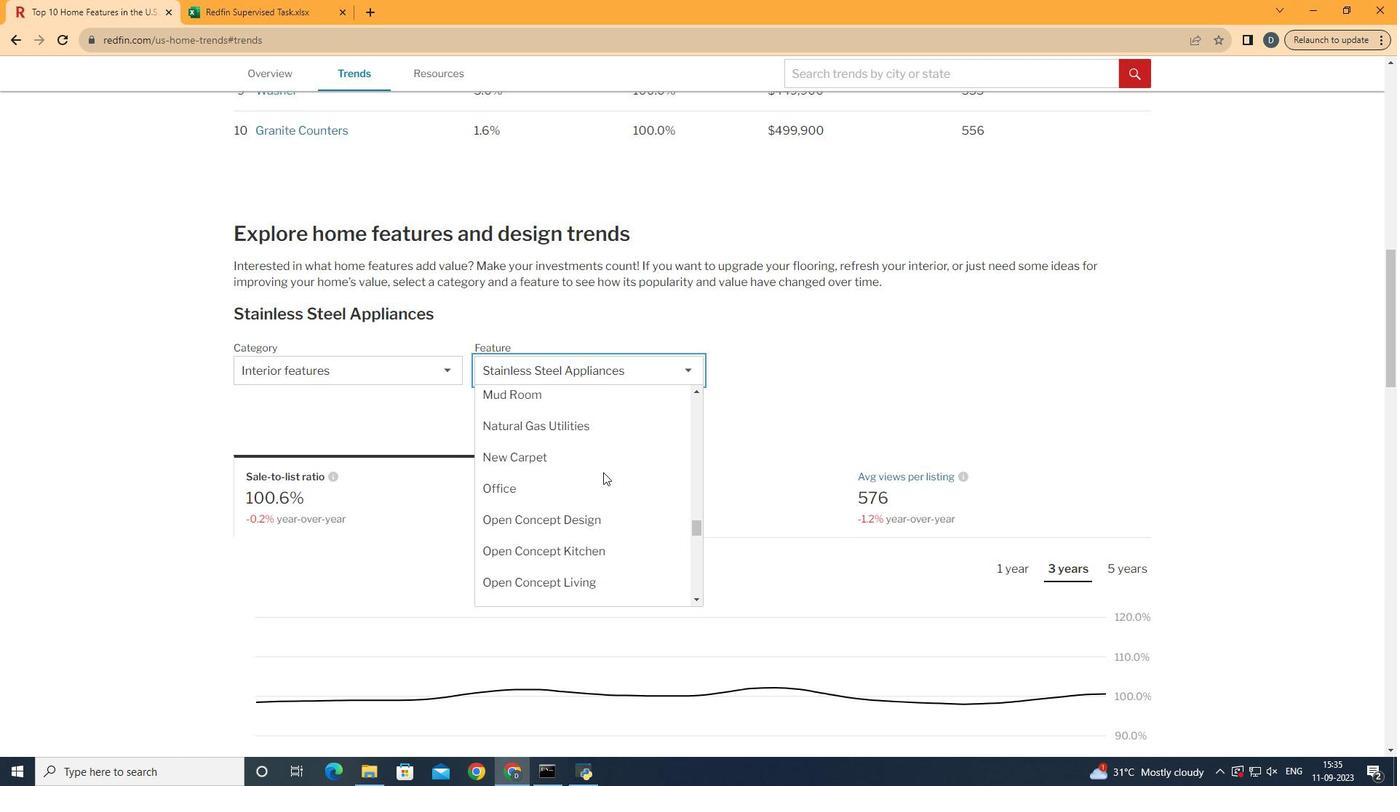 
Action: Mouse scrolled (603, 473) with delta (0, 0)
Screenshot: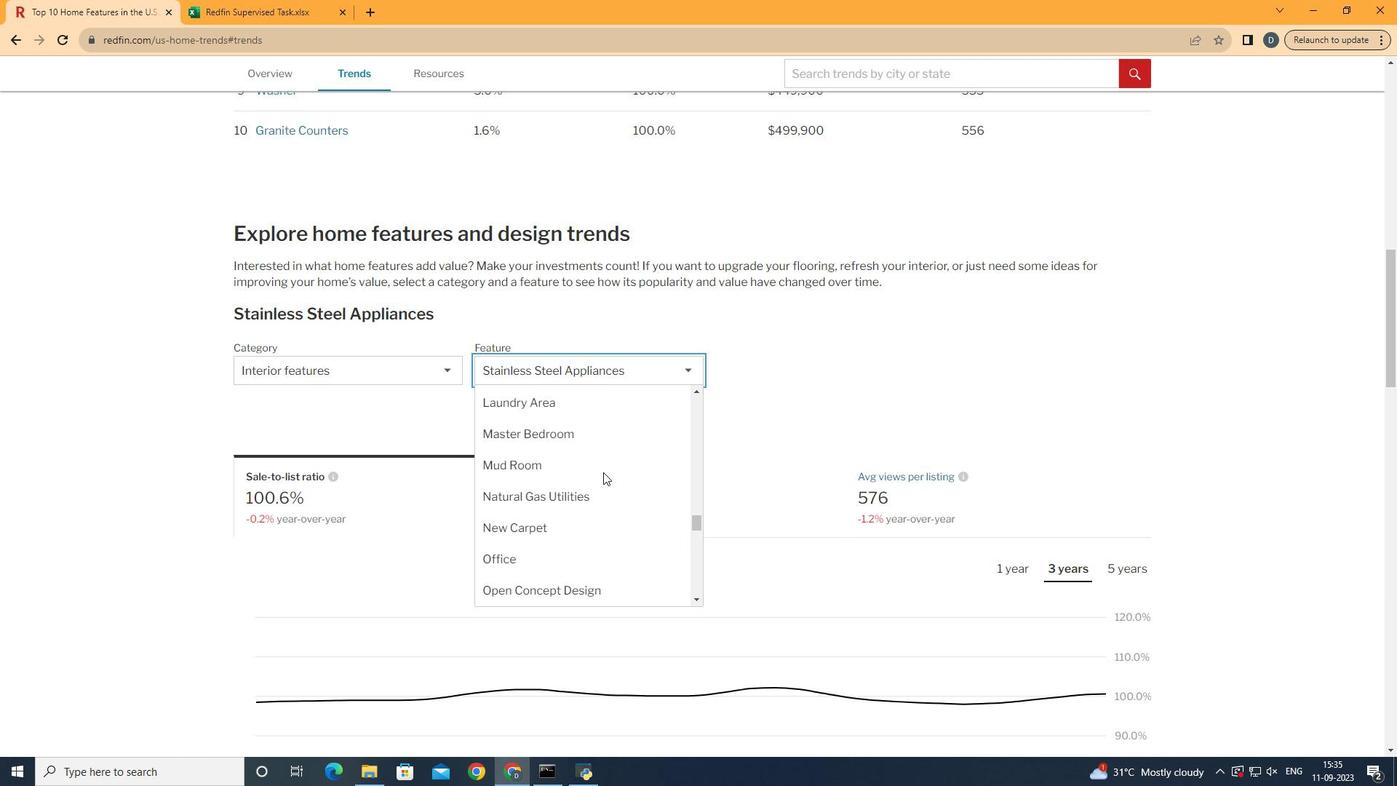 
Action: Mouse scrolled (603, 473) with delta (0, 0)
Screenshot: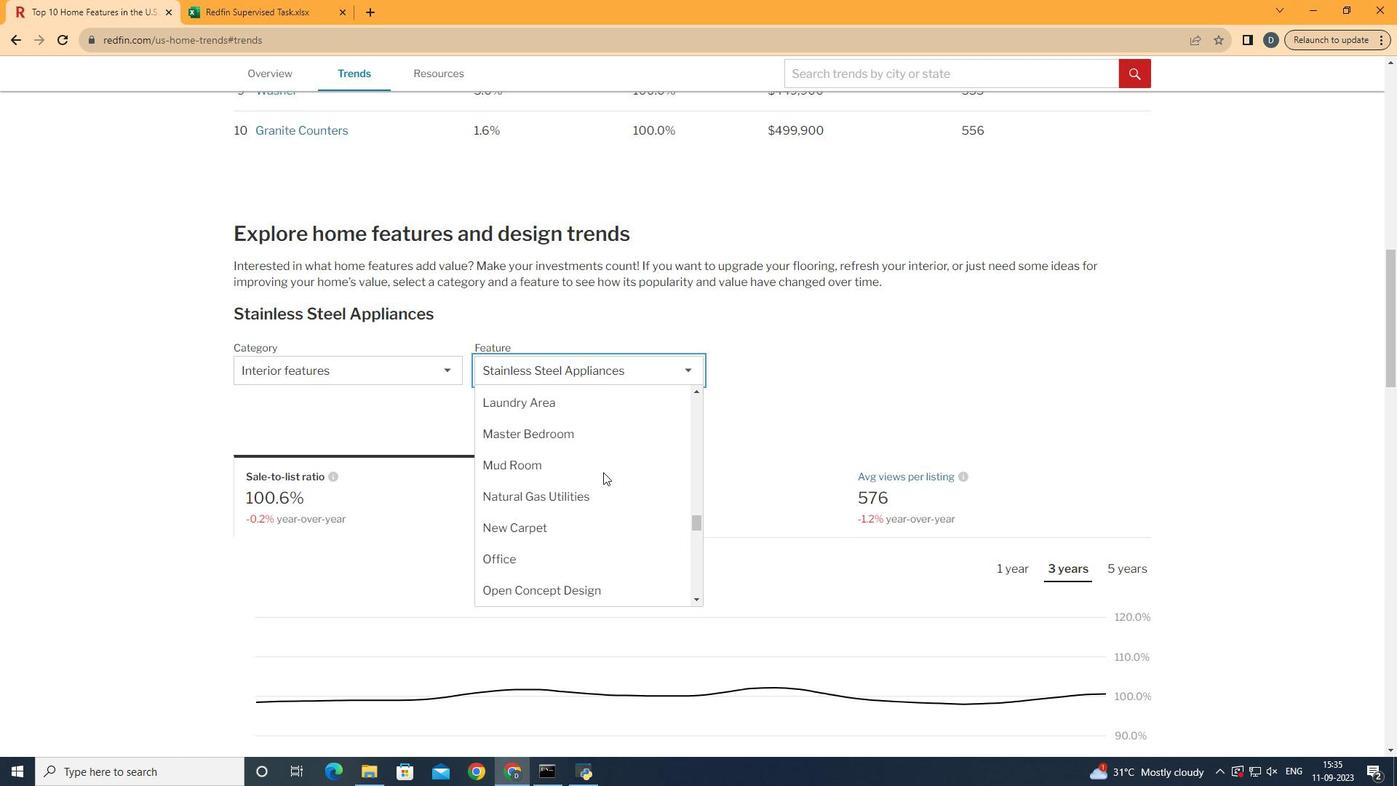 
Action: Mouse scrolled (603, 473) with delta (0, 0)
Screenshot: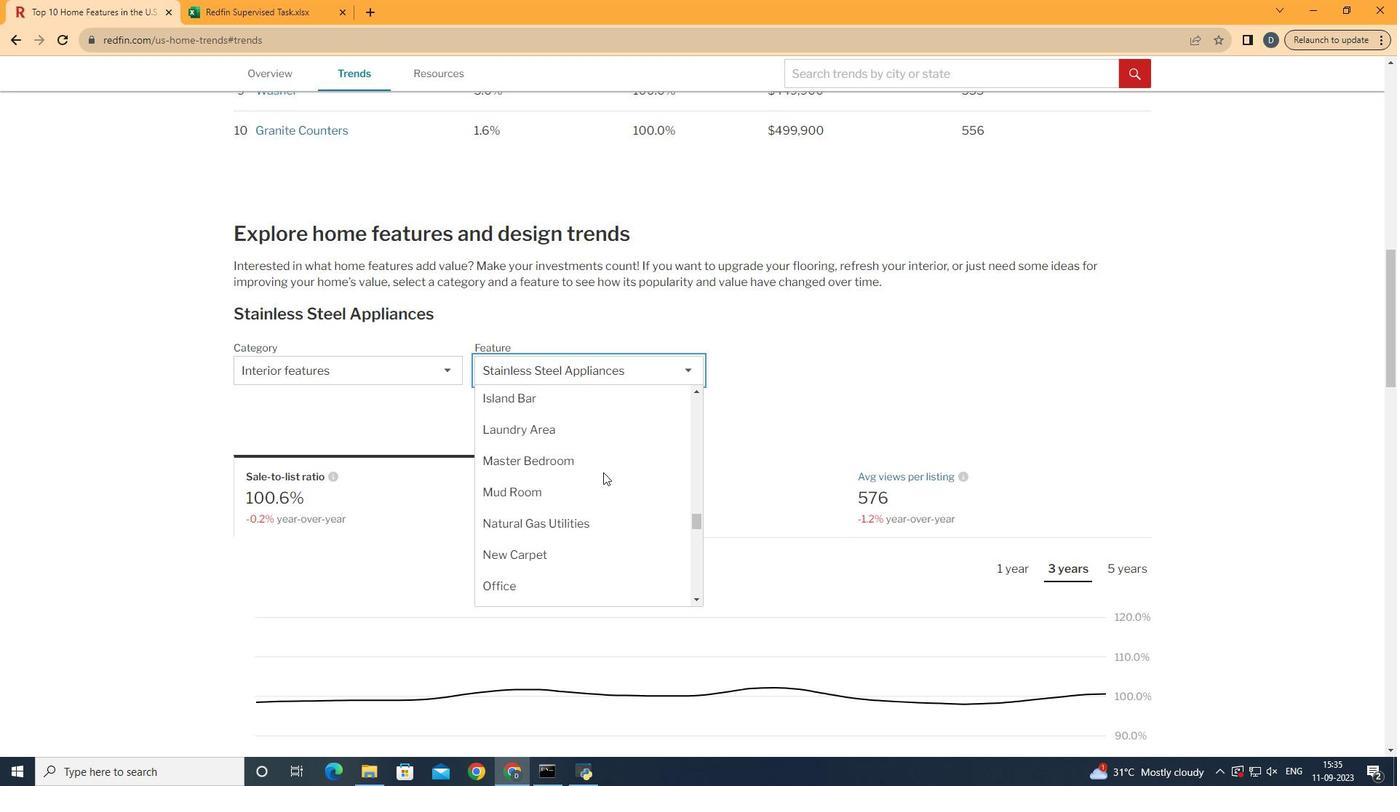 
Action: Mouse scrolled (603, 473) with delta (0, 0)
Screenshot: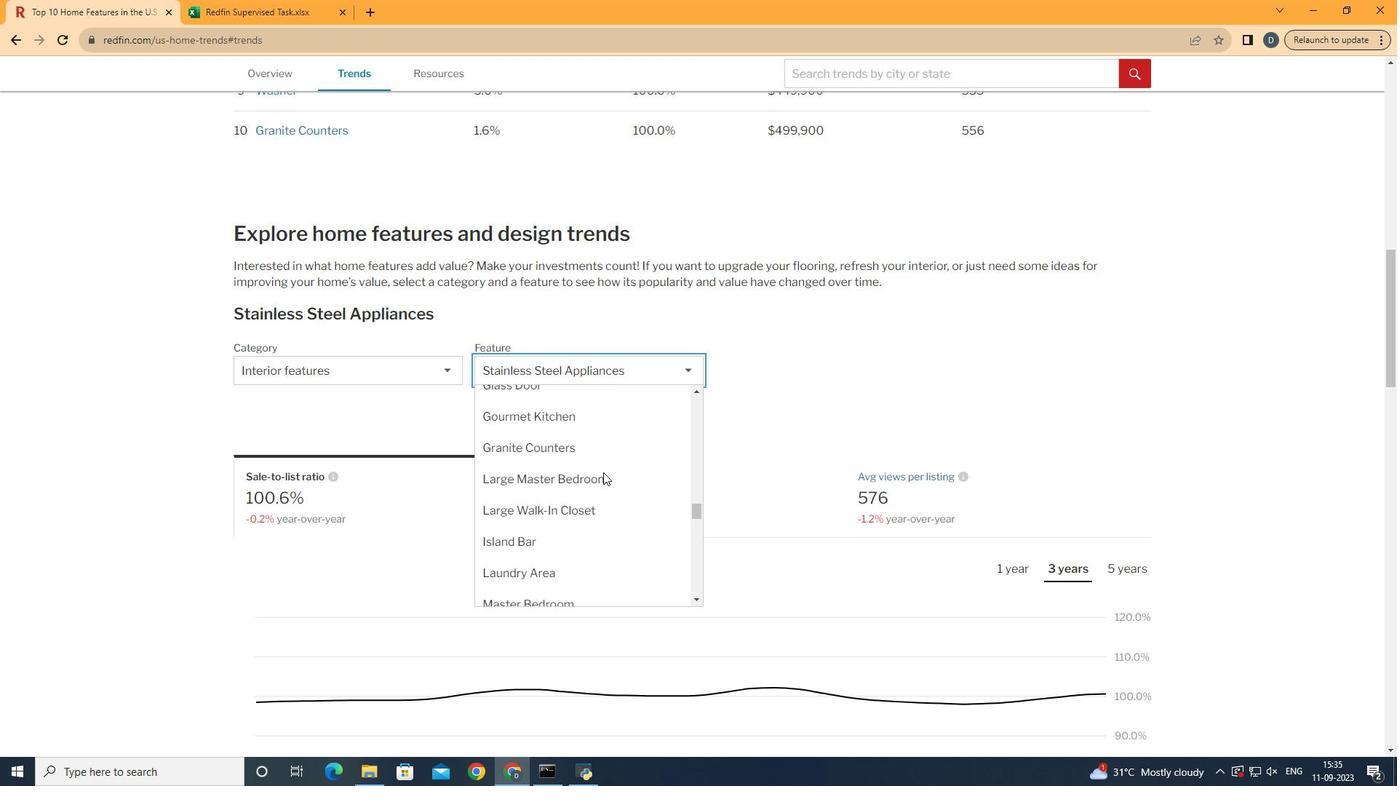 
Action: Mouse scrolled (603, 473) with delta (0, 0)
Screenshot: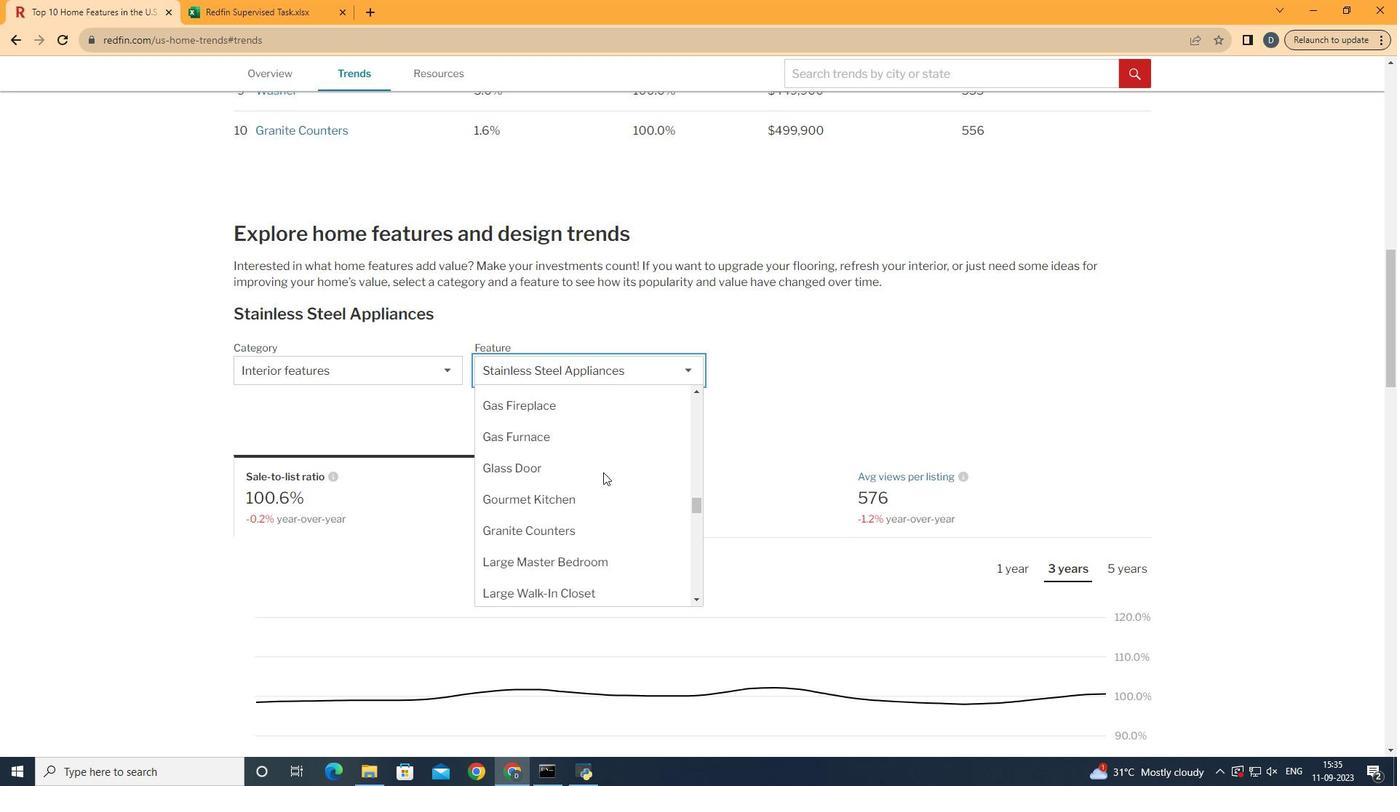 
Action: Mouse scrolled (603, 473) with delta (0, 0)
Screenshot: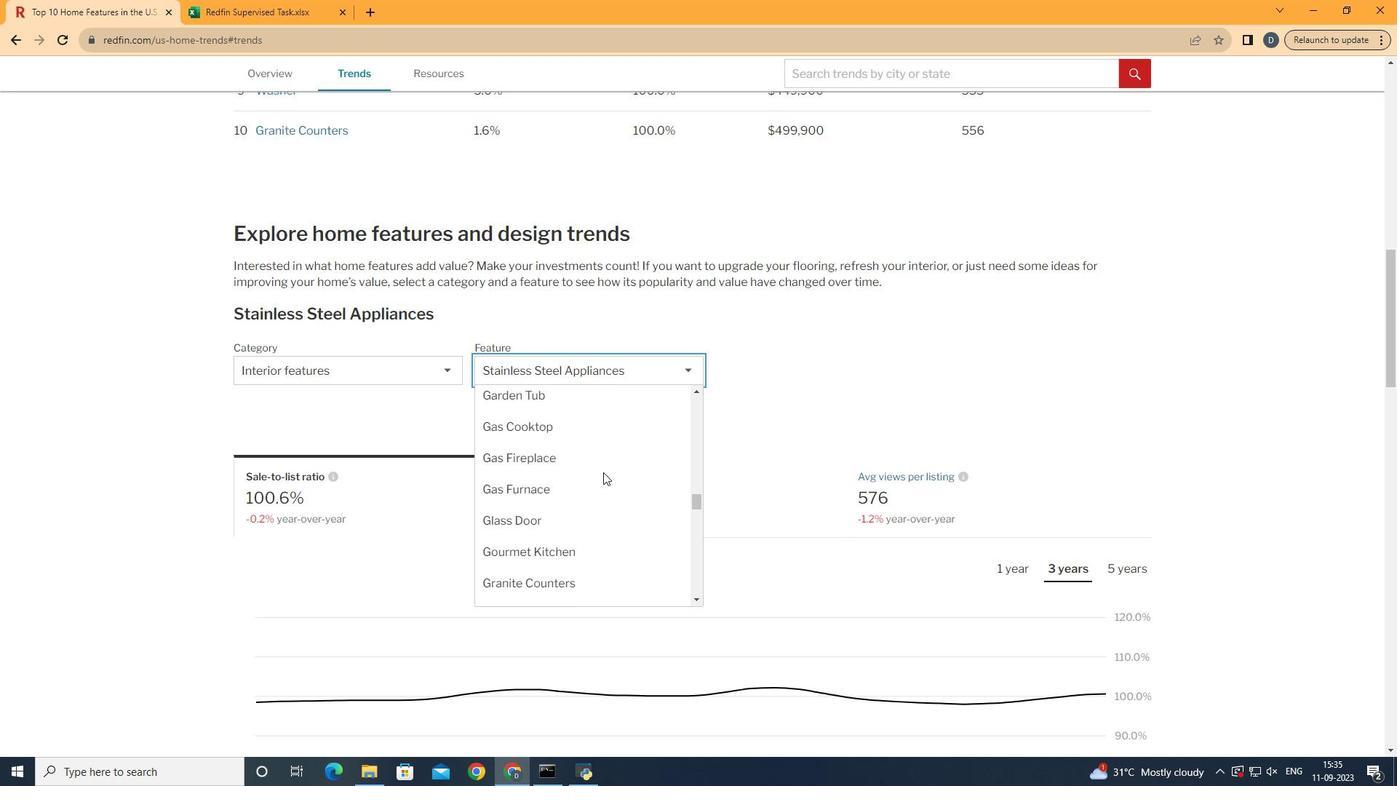 
Action: Mouse scrolled (603, 473) with delta (0, 0)
Screenshot: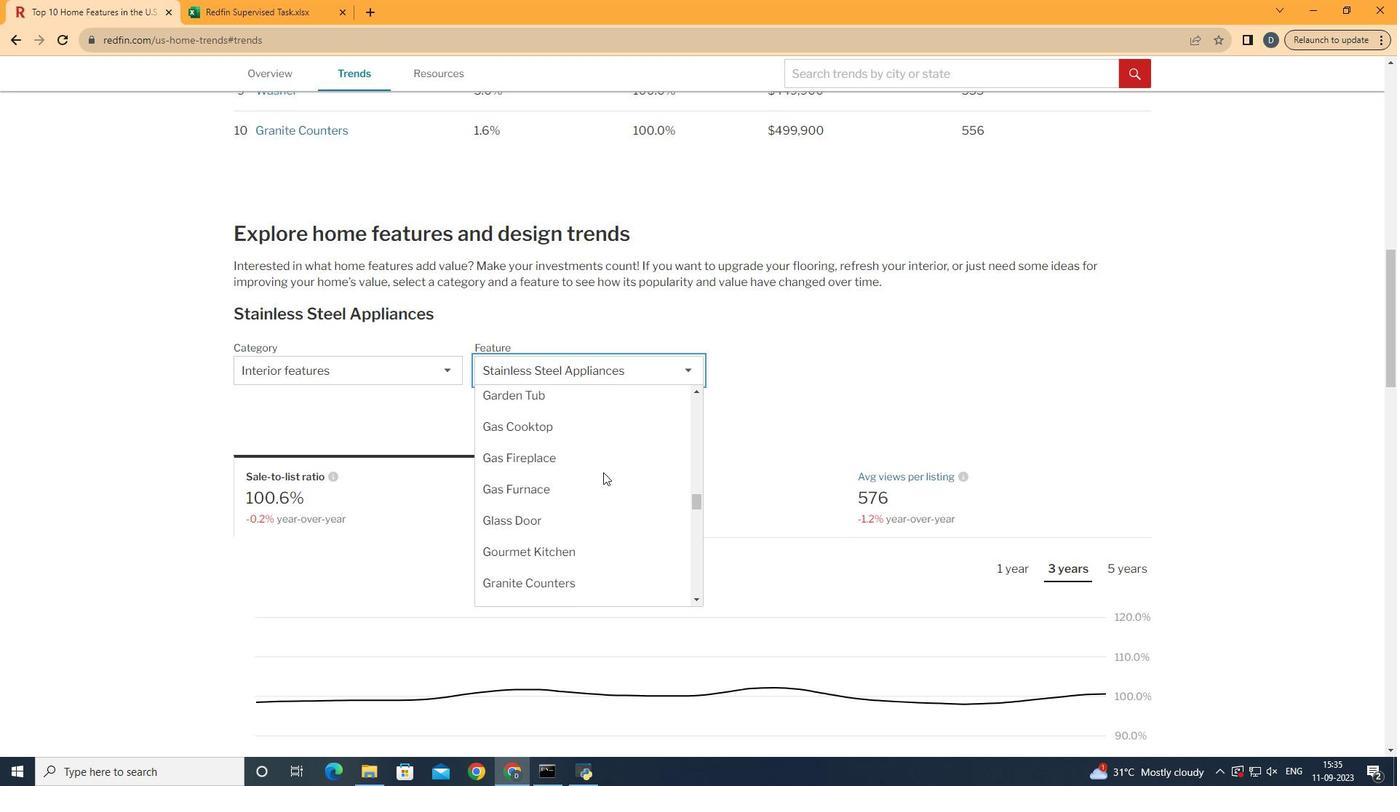 
Action: Mouse scrolled (603, 473) with delta (0, 0)
Screenshot: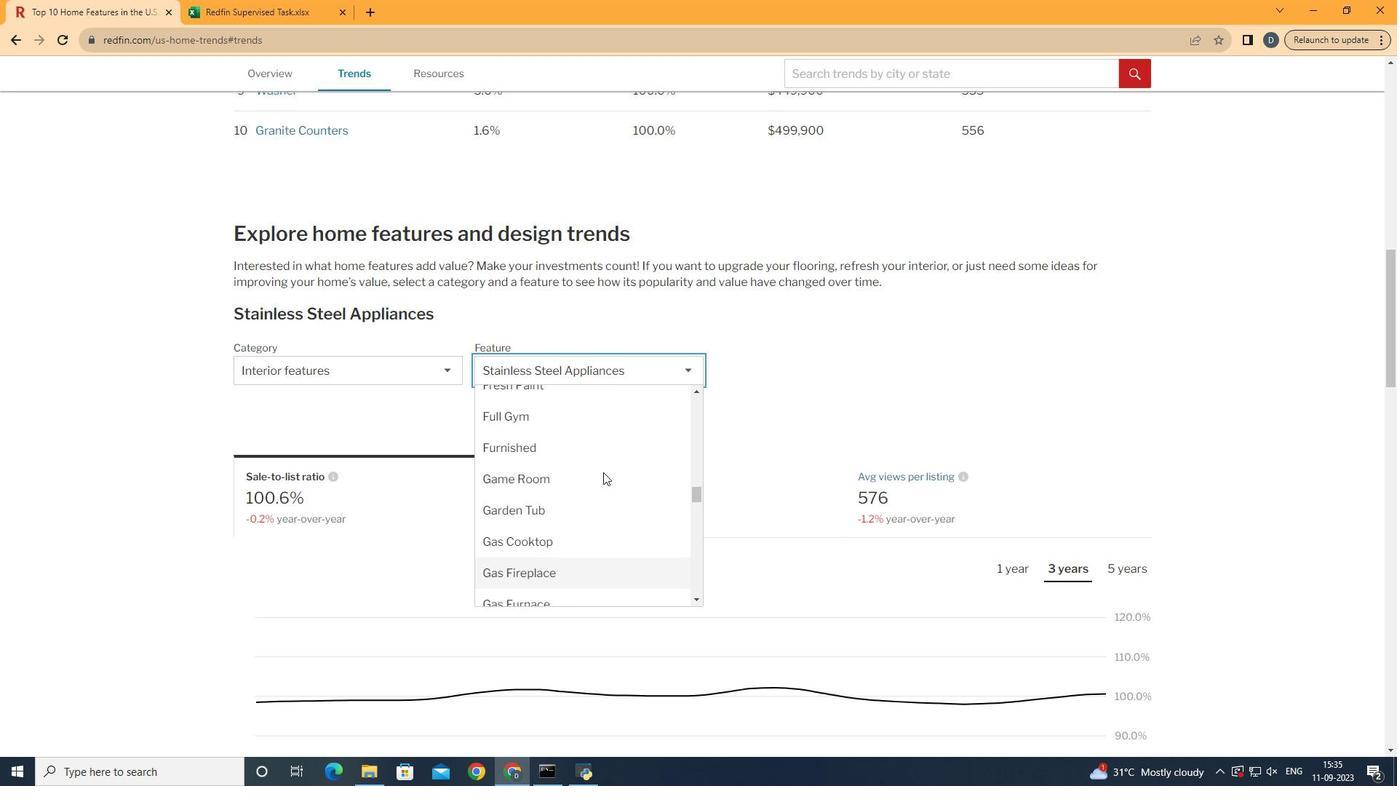 
Action: Mouse scrolled (603, 473) with delta (0, 0)
Screenshot: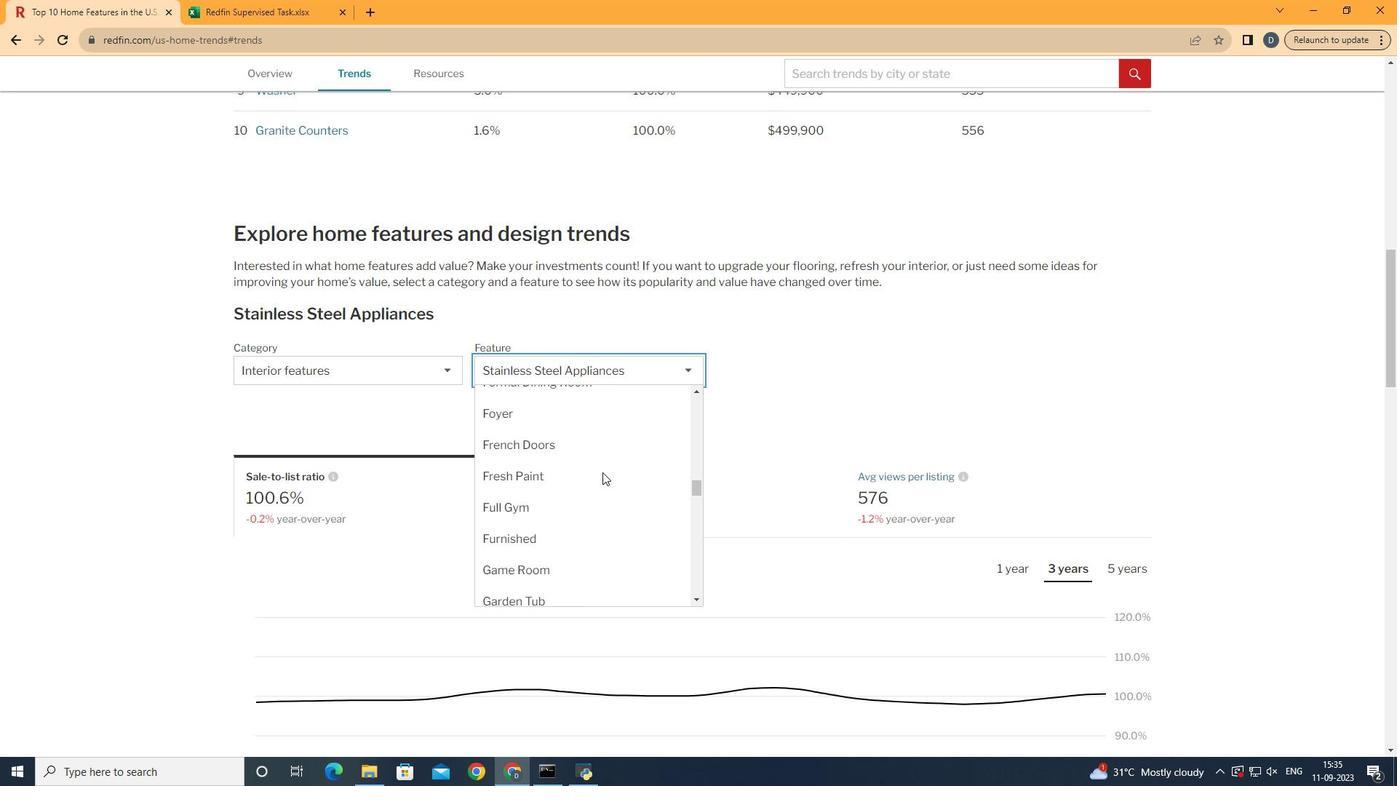
Action: Mouse scrolled (603, 473) with delta (0, 0)
Screenshot: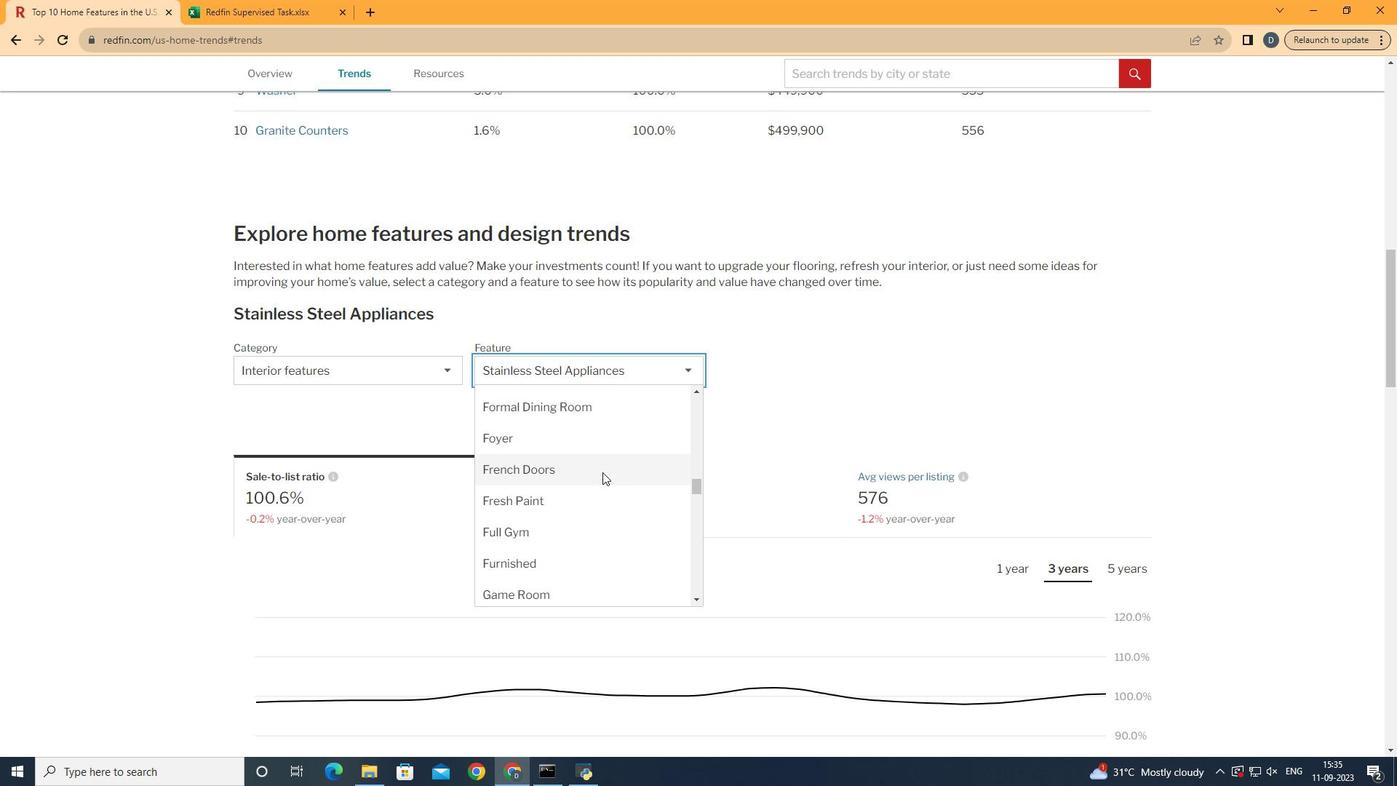 
Action: Mouse moved to (602, 472)
Screenshot: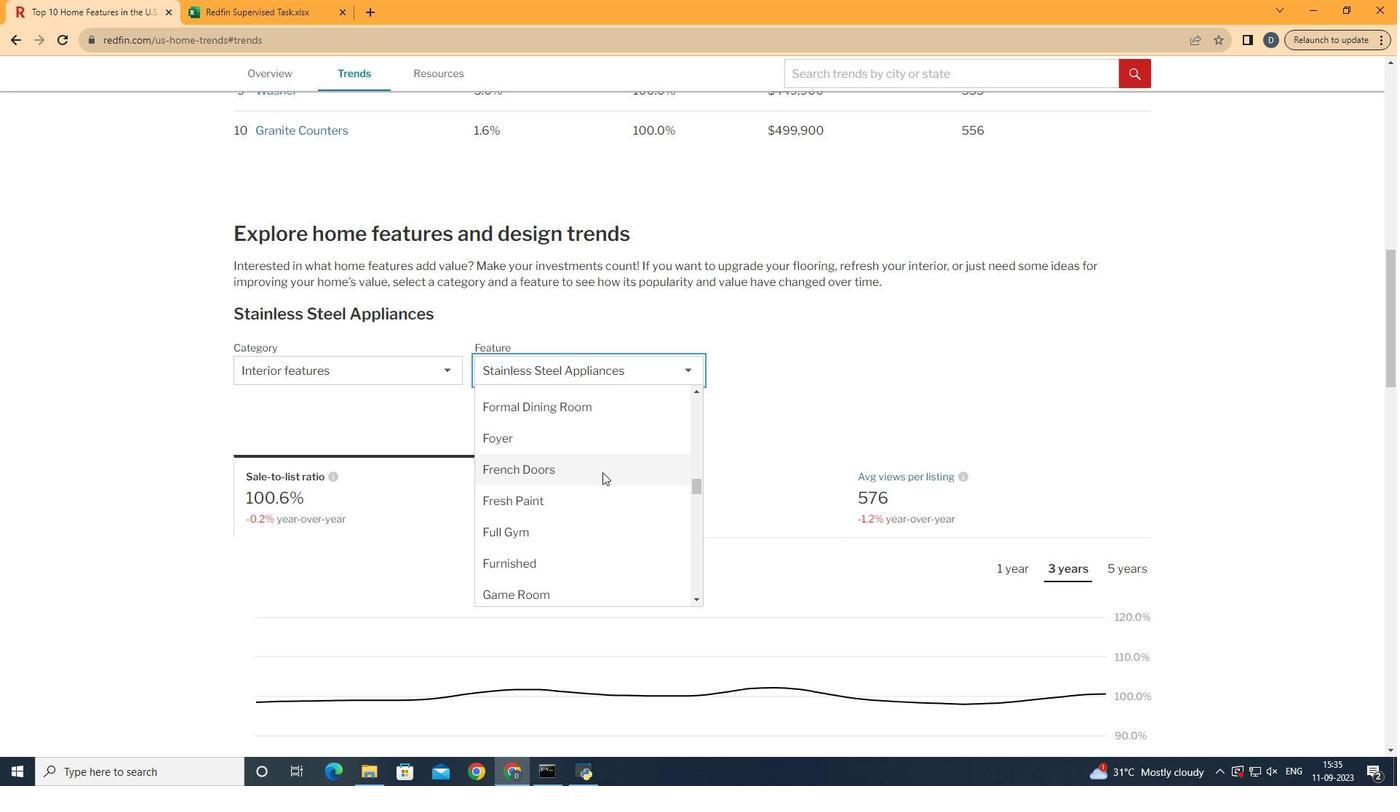 
Action: Mouse scrolled (602, 473) with delta (0, 0)
Screenshot: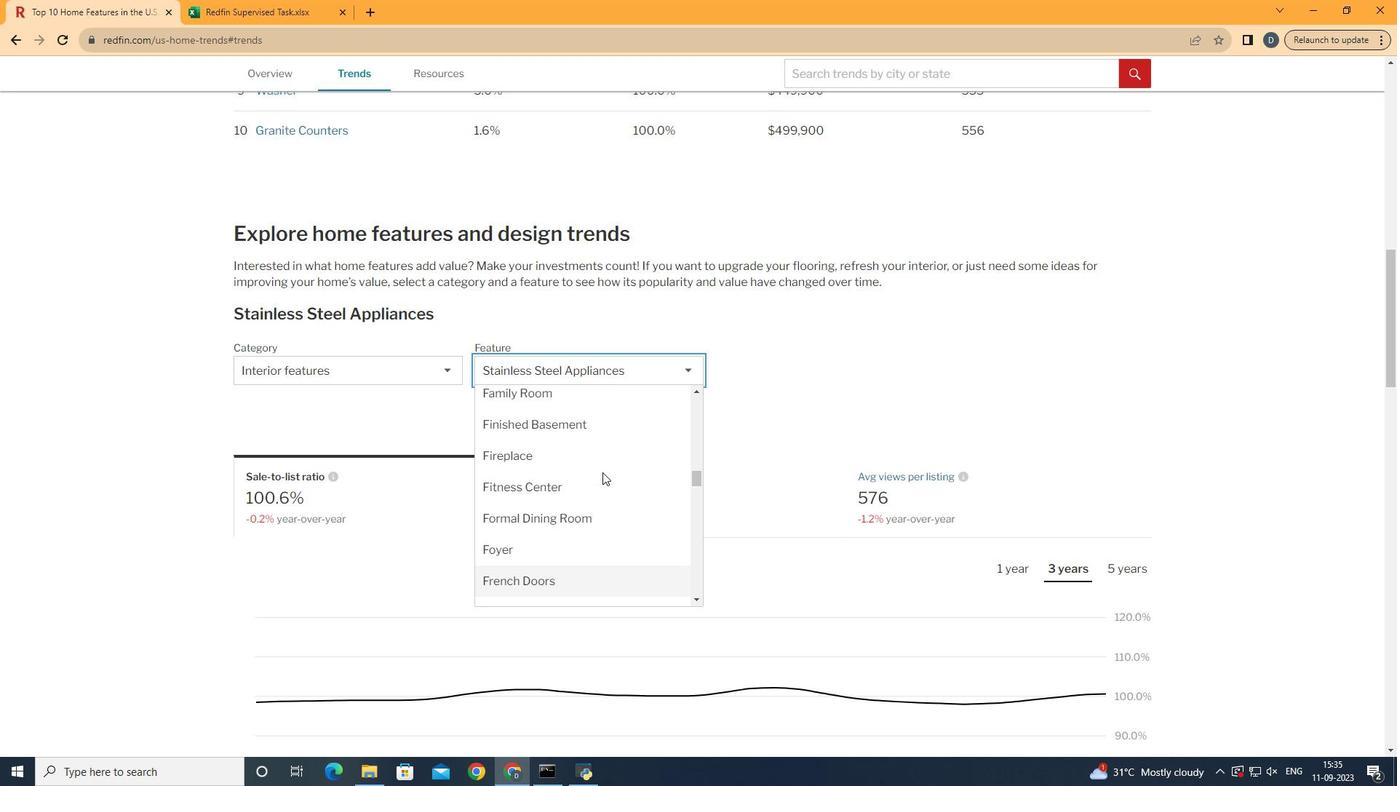 
Action: Mouse scrolled (602, 473) with delta (0, 0)
Screenshot: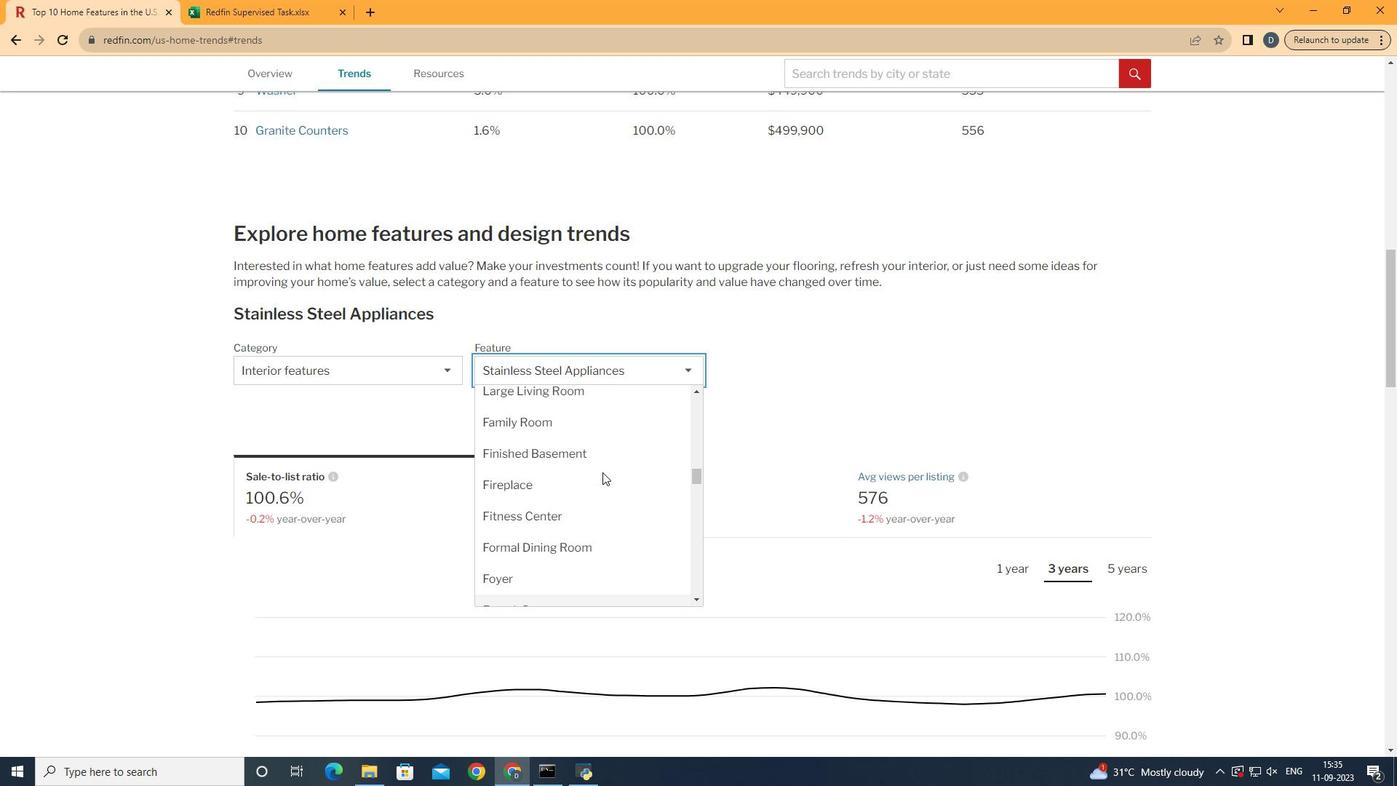 
Action: Mouse scrolled (602, 473) with delta (0, 0)
Screenshot: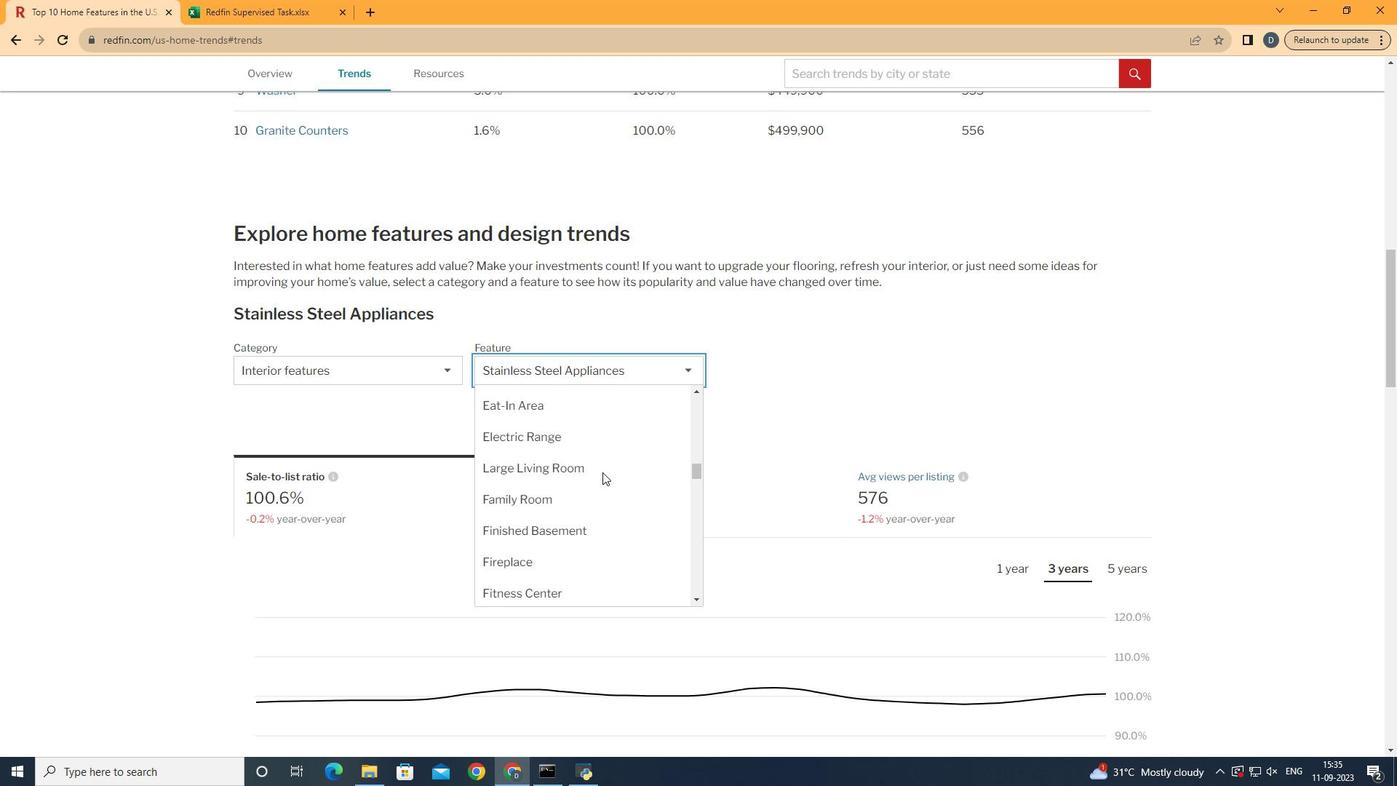 
Action: Mouse scrolled (602, 473) with delta (0, 0)
Screenshot: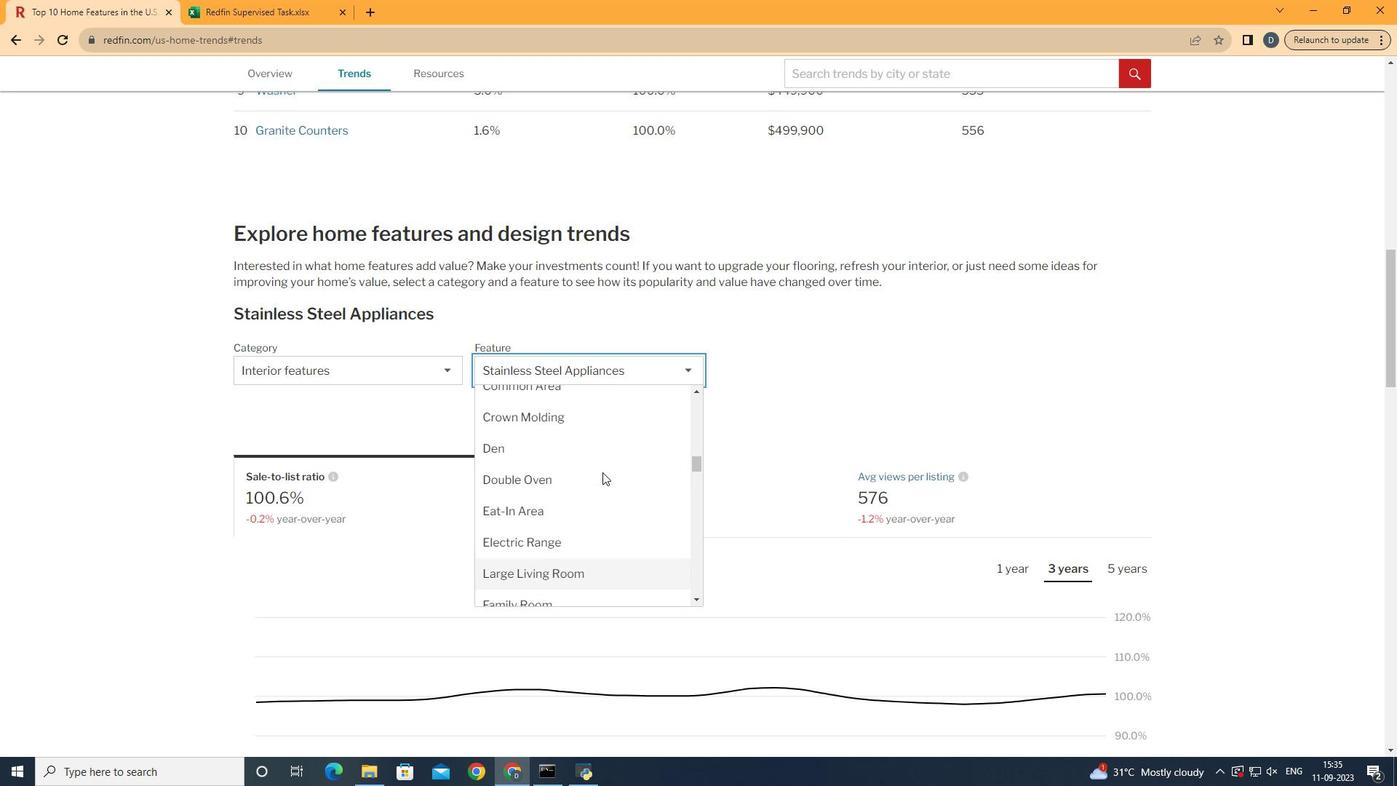 
Action: Mouse scrolled (602, 473) with delta (0, 0)
Screenshot: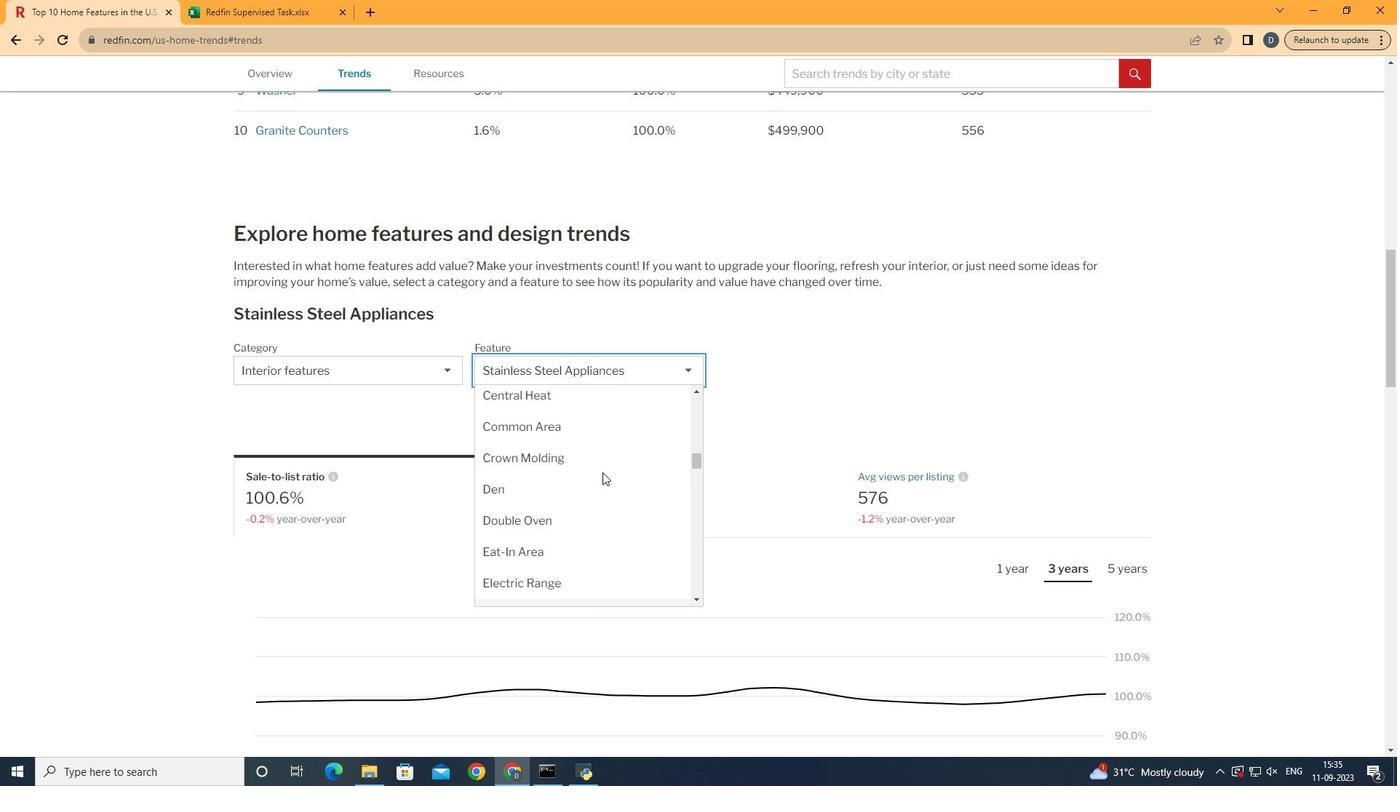 
Action: Mouse moved to (592, 498)
Screenshot: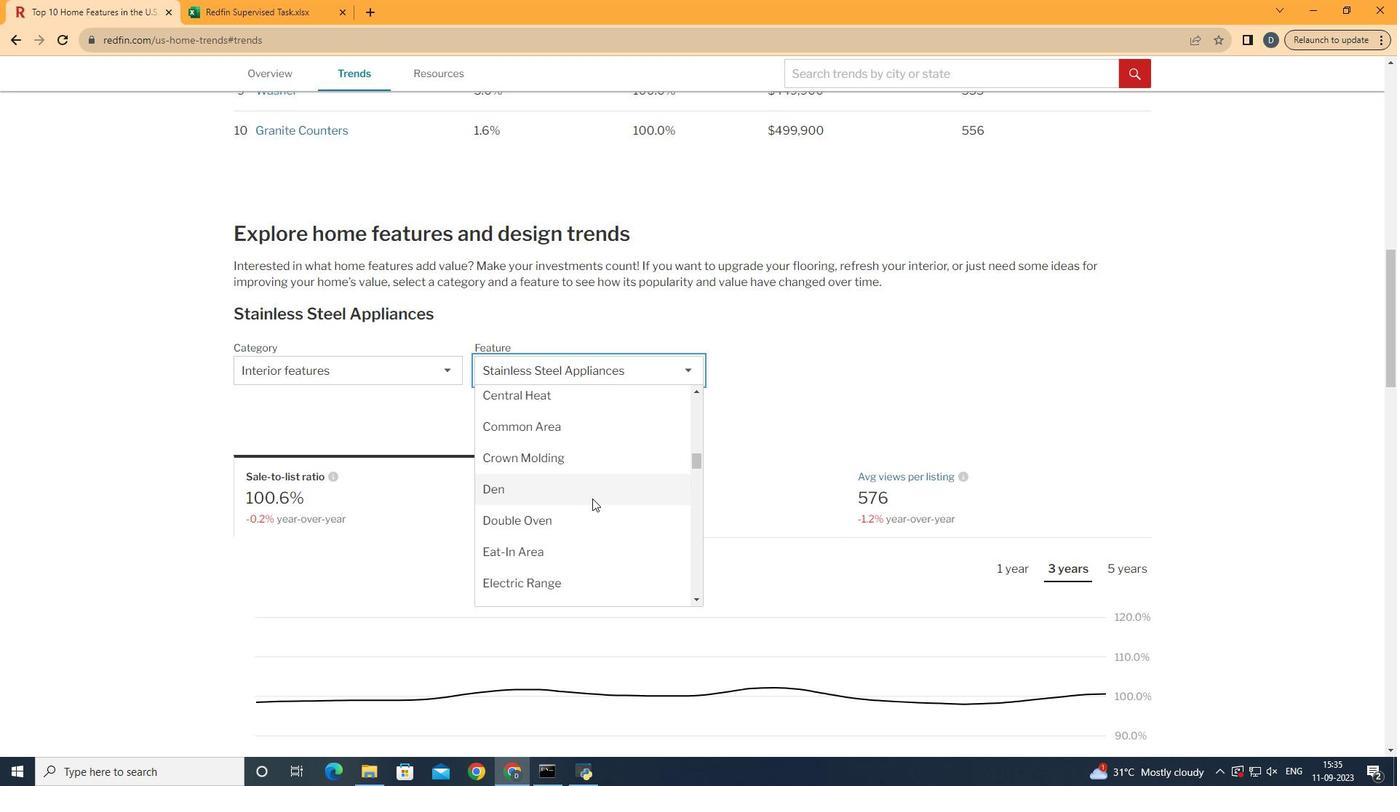 
Action: Mouse pressed left at (592, 498)
Screenshot: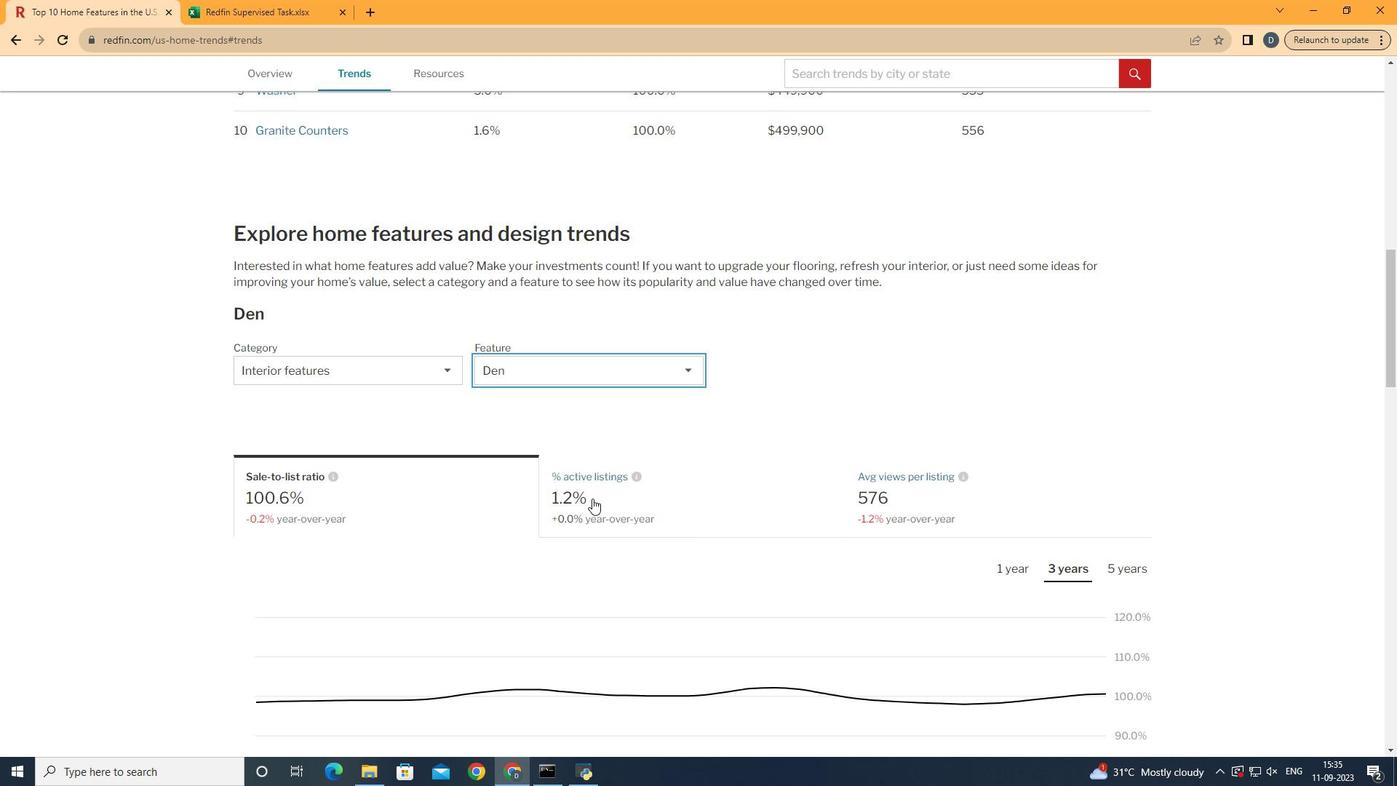 
Action: Mouse moved to (446, 505)
Screenshot: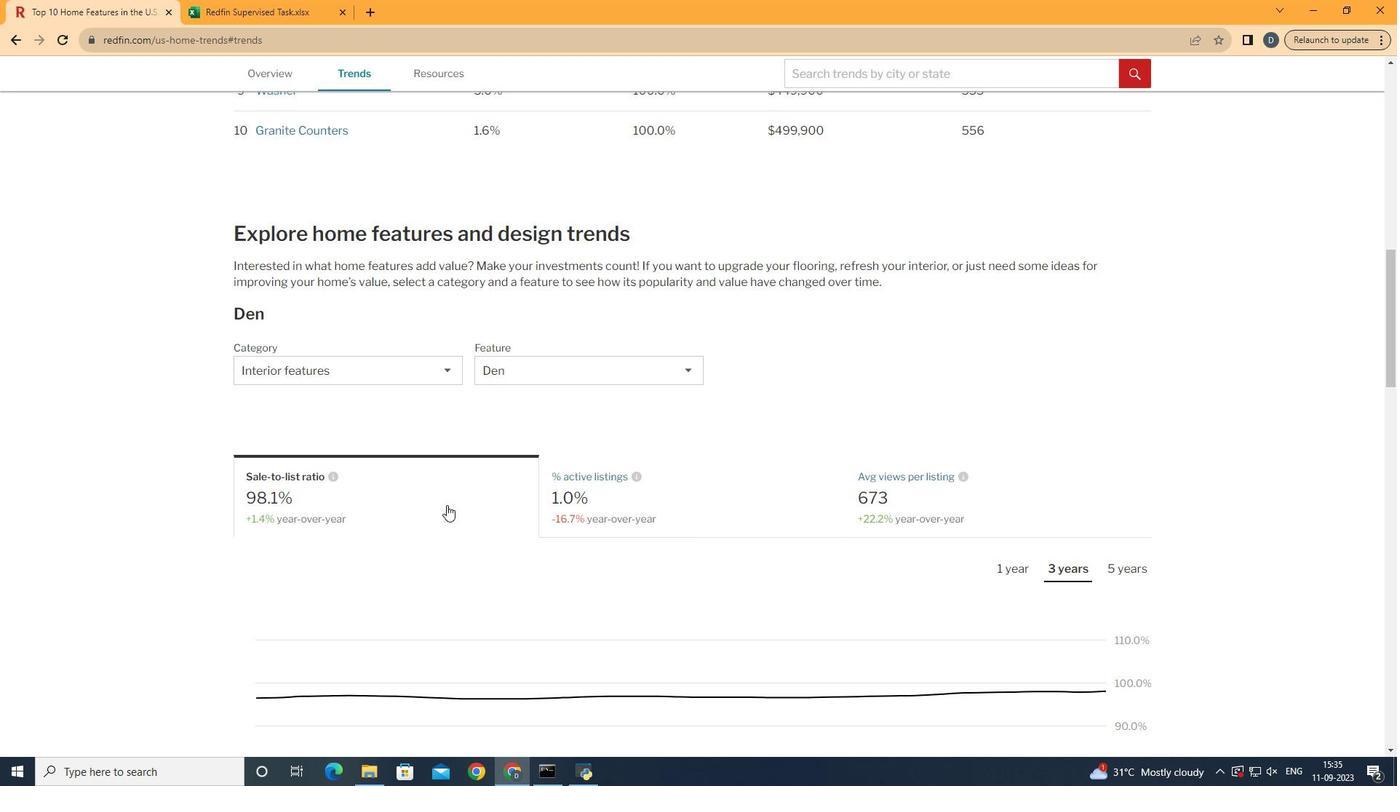 
Action: Mouse pressed left at (446, 505)
Screenshot: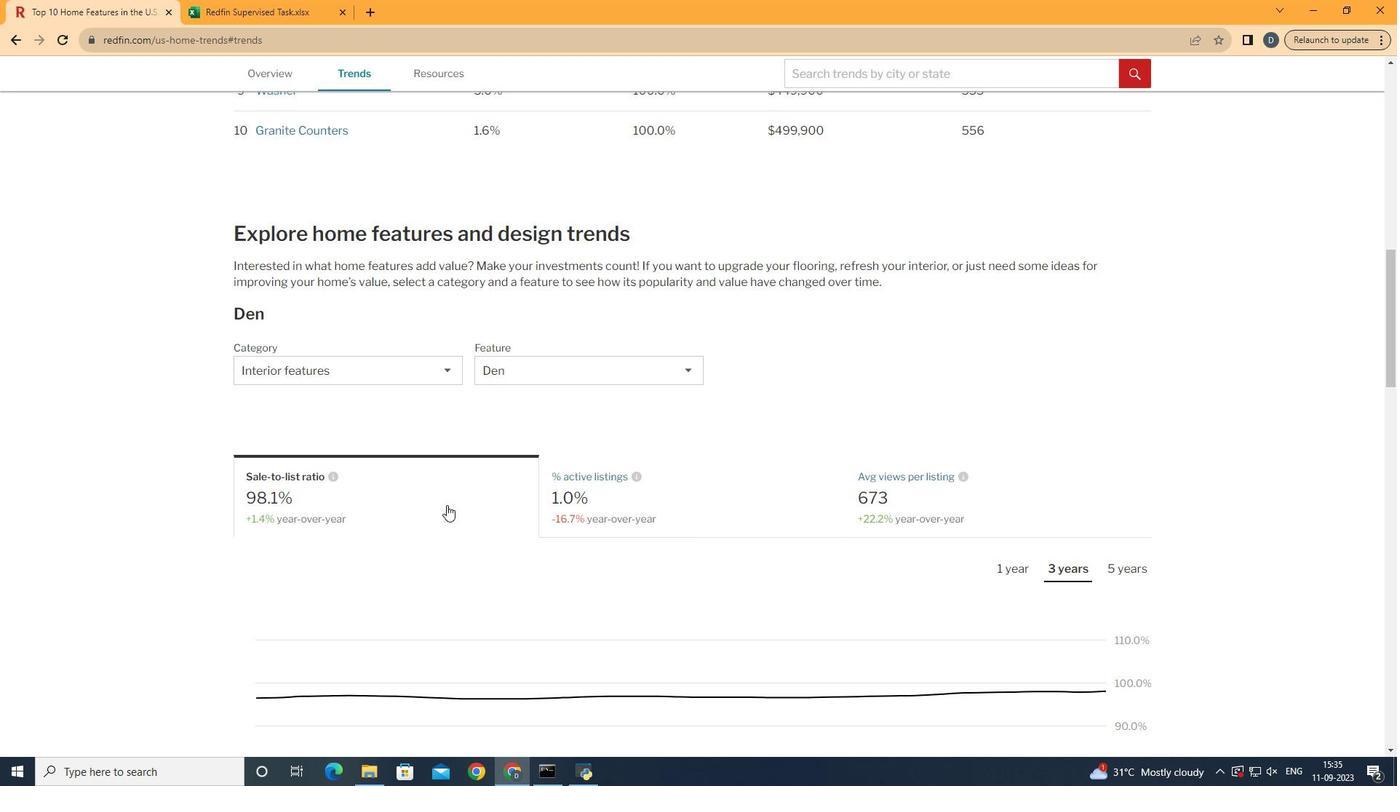 
Action: Mouse scrolled (446, 504) with delta (0, 0)
Screenshot: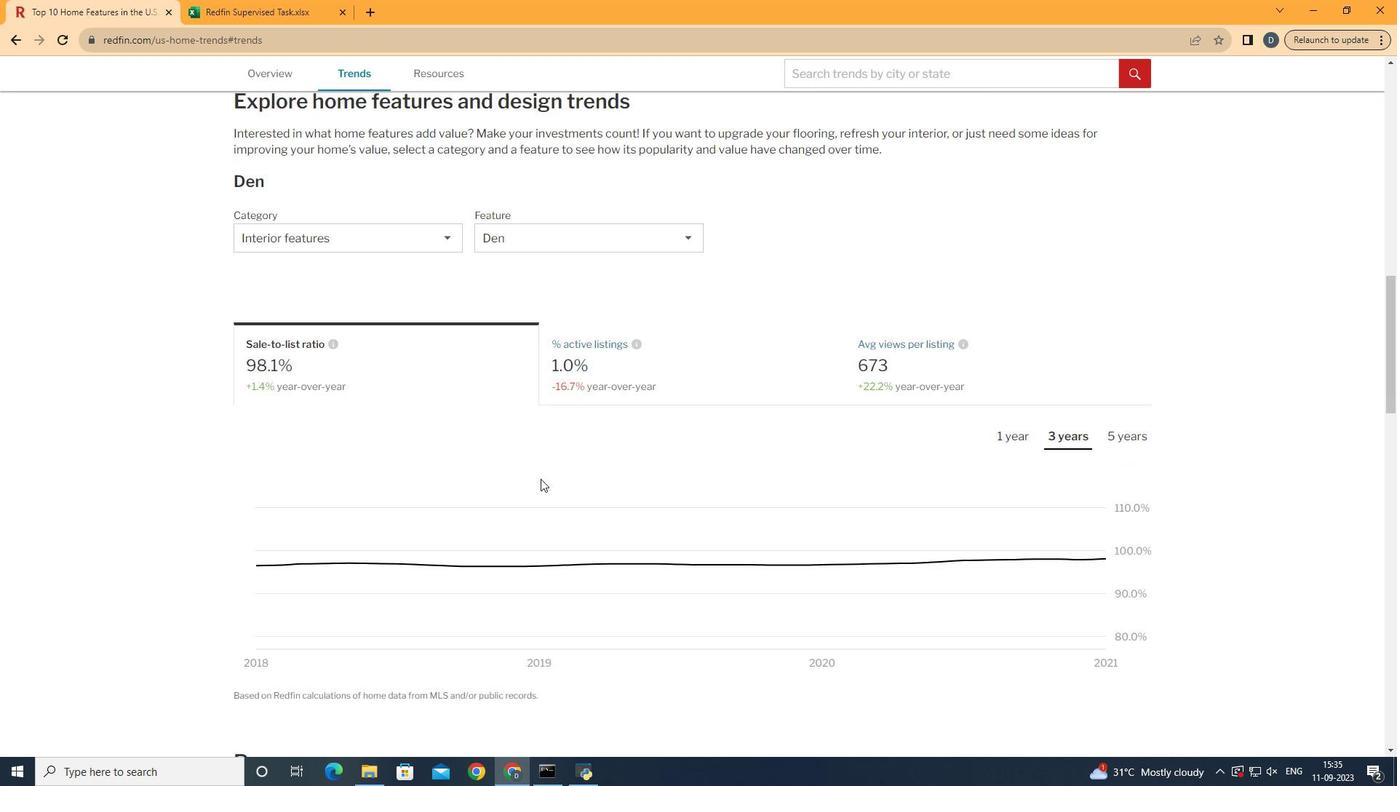 
Action: Mouse scrolled (446, 504) with delta (0, 0)
Screenshot: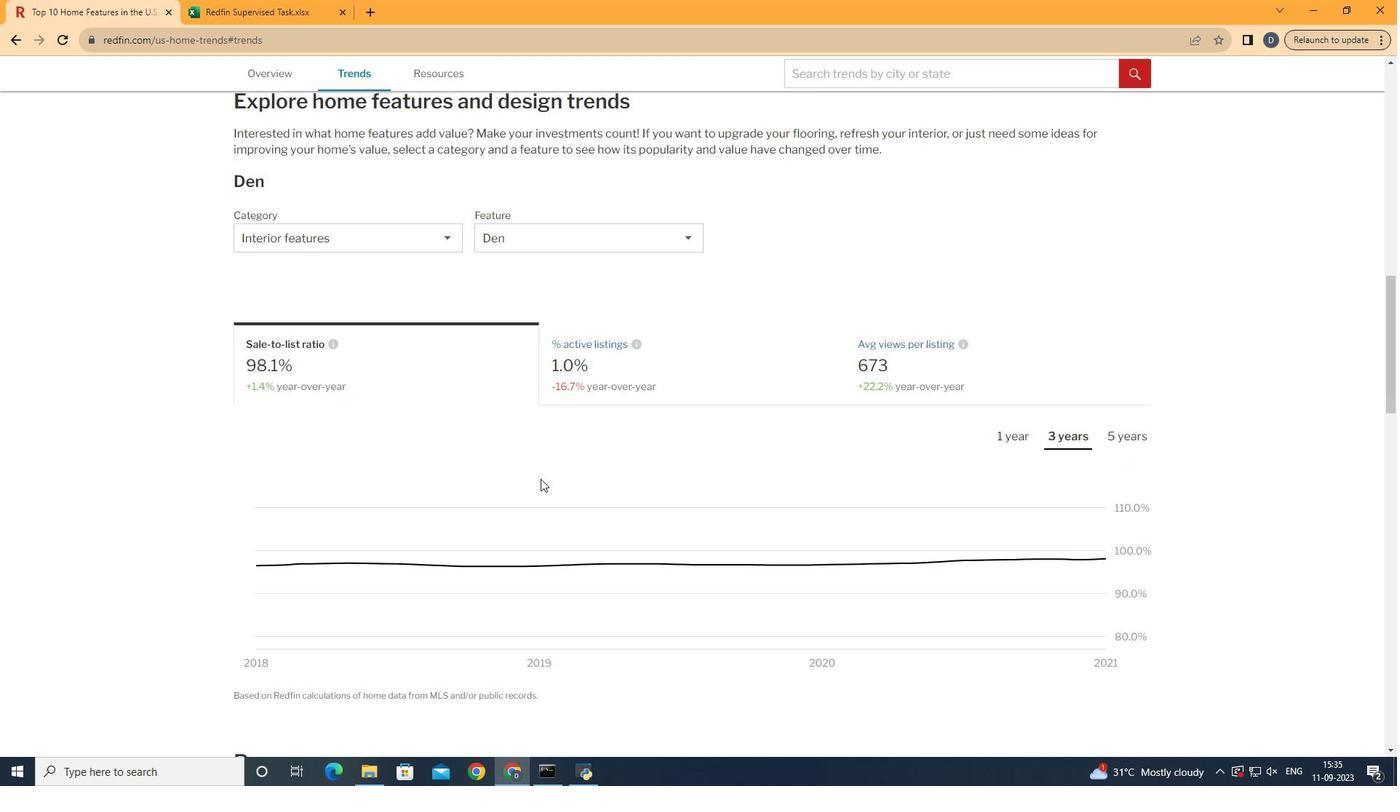 
Action: Mouse moved to (1011, 413)
Screenshot: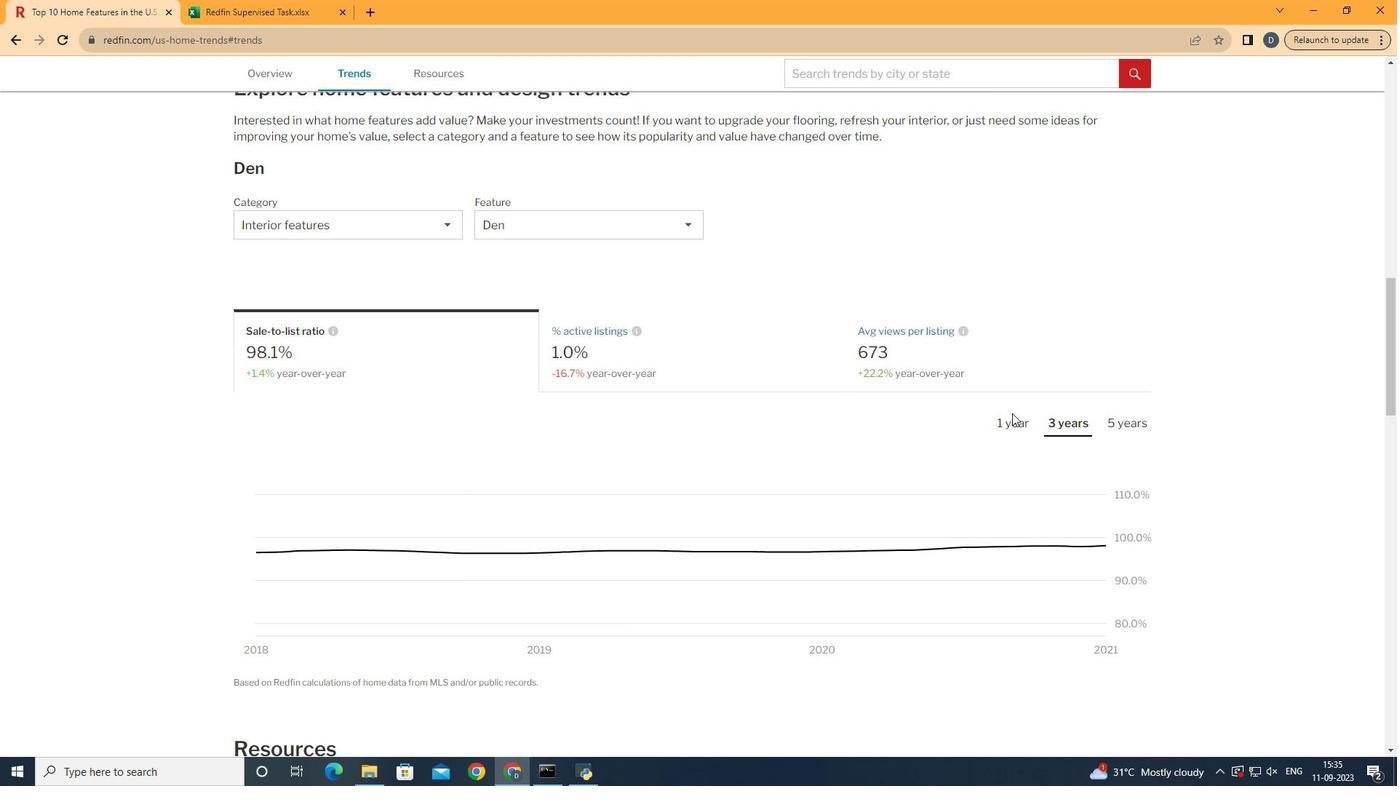 
Action: Mouse pressed left at (1011, 413)
Screenshot: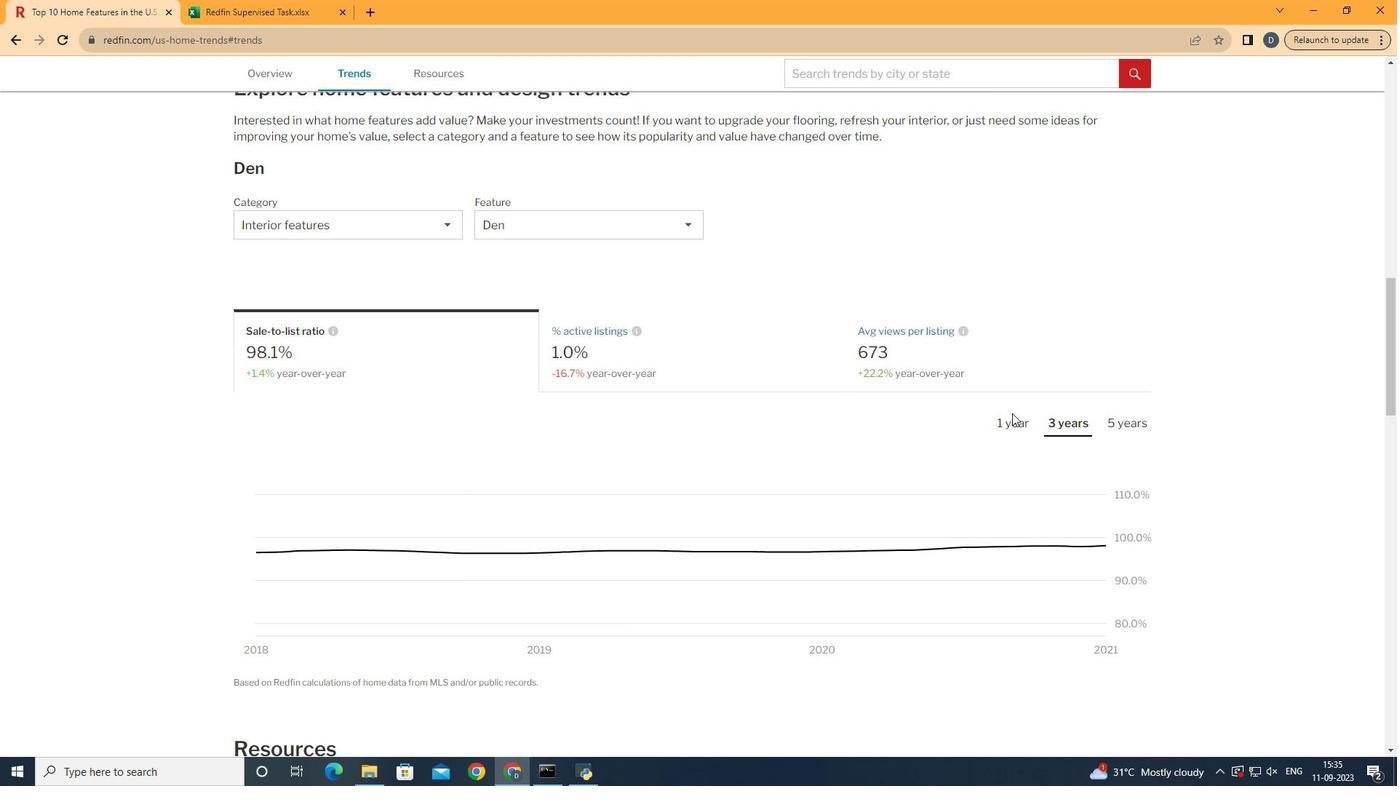 
Action: Mouse moved to (1008, 420)
Screenshot: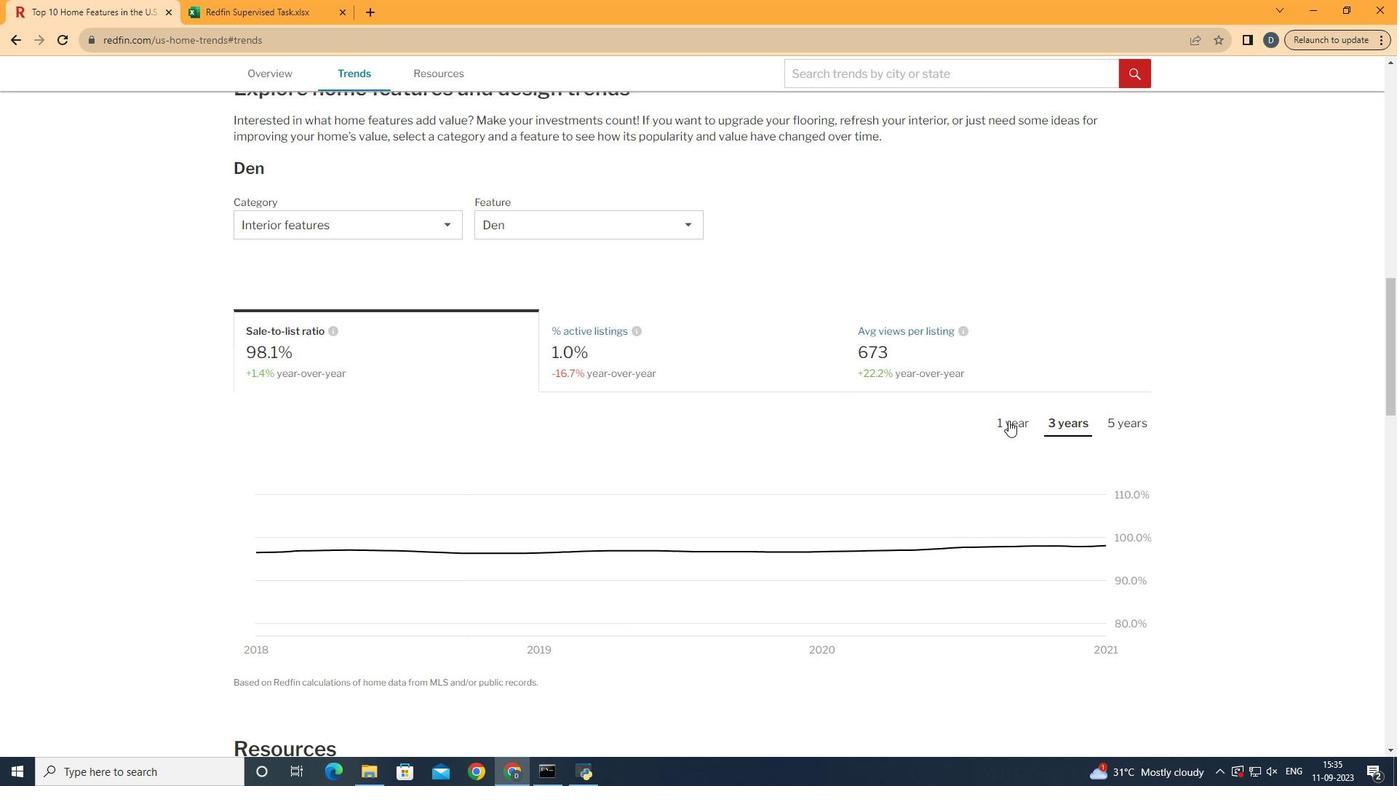 
Action: Mouse pressed left at (1008, 420)
Screenshot: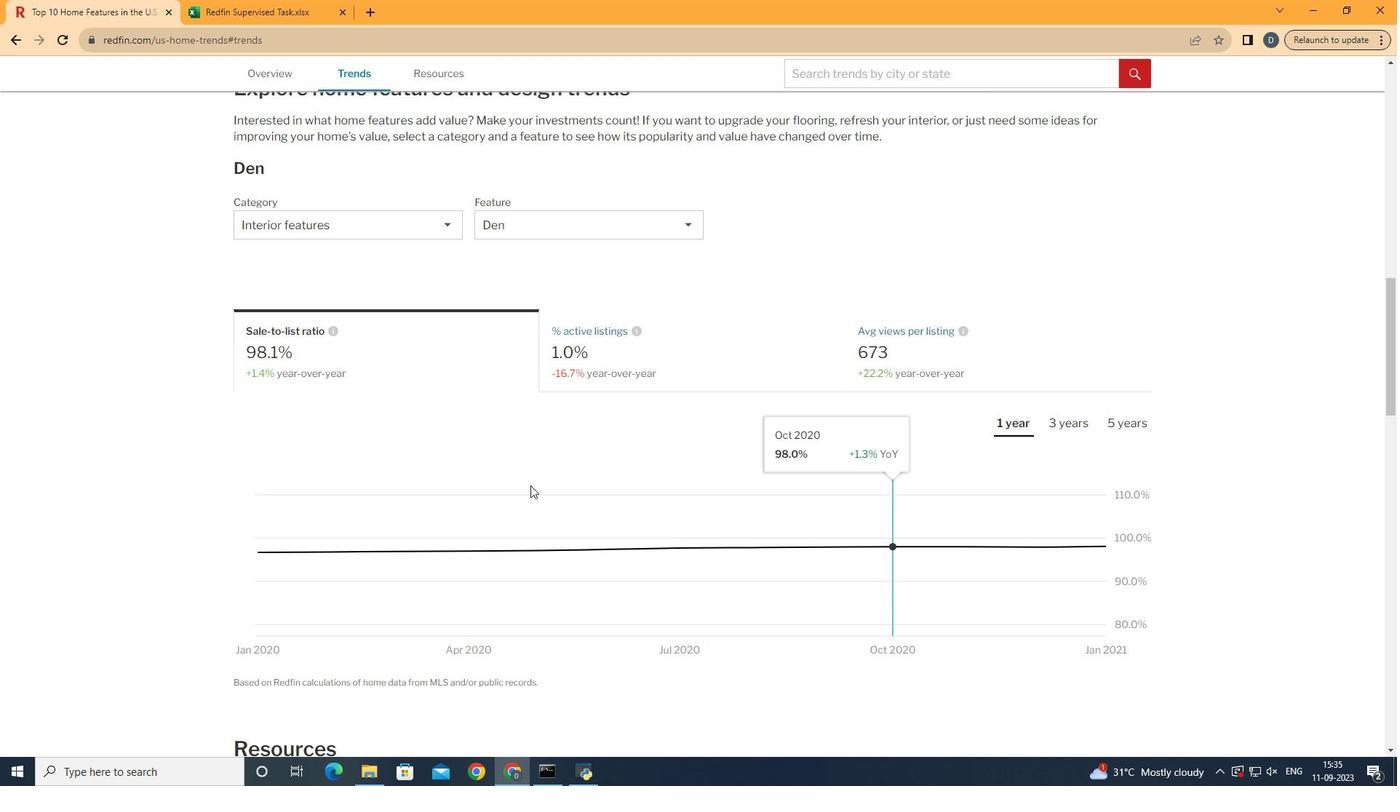 
Action: Mouse moved to (1163, 550)
Screenshot: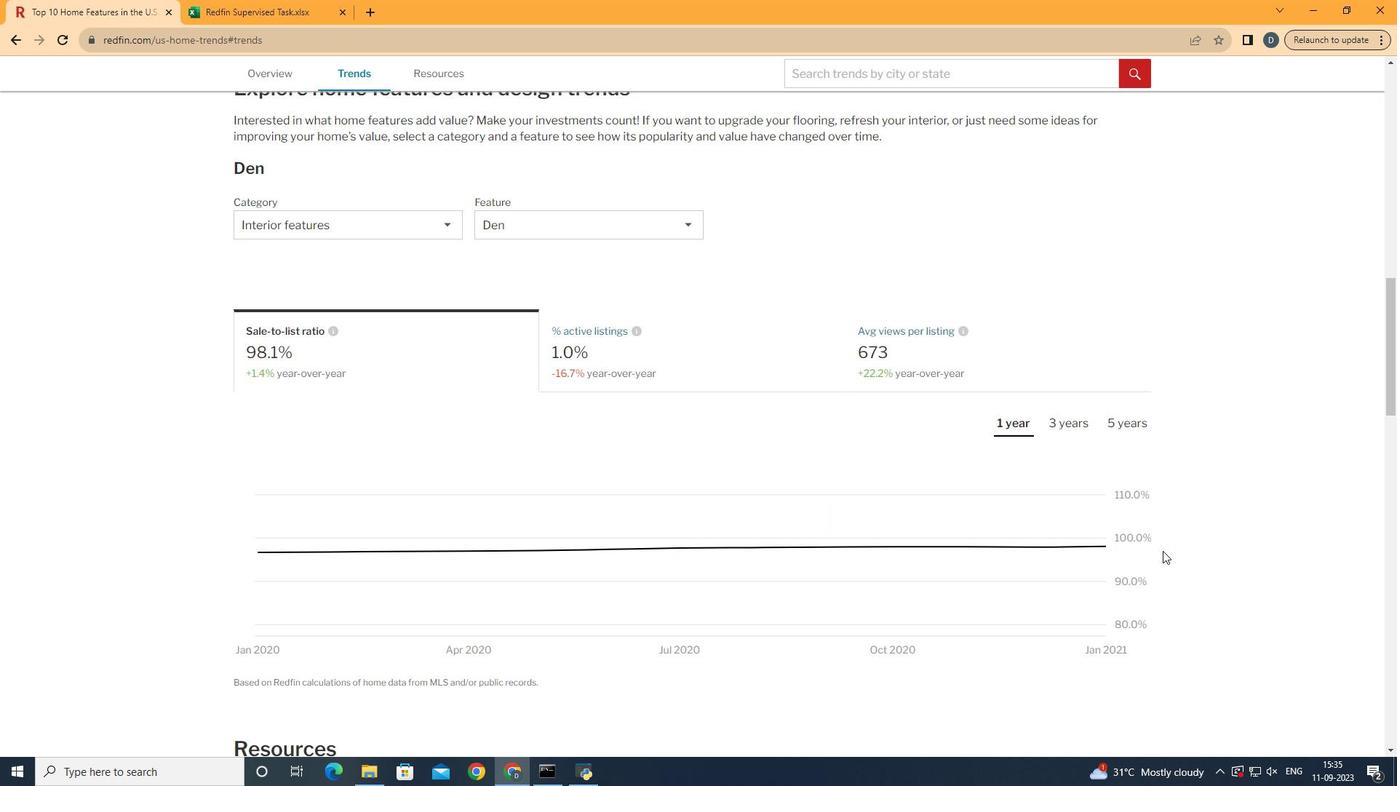 
